 Task: Forward email with the signature Garrett Sanchez with the subject Request for an opinion from softage.1@softage.net to softage.10@softage.net with the message Can you confirm the availability of the required software licenses?, select first word, change the font color from current to yellow and background color to blue Send the email
Action: Mouse moved to (873, 81)
Screenshot: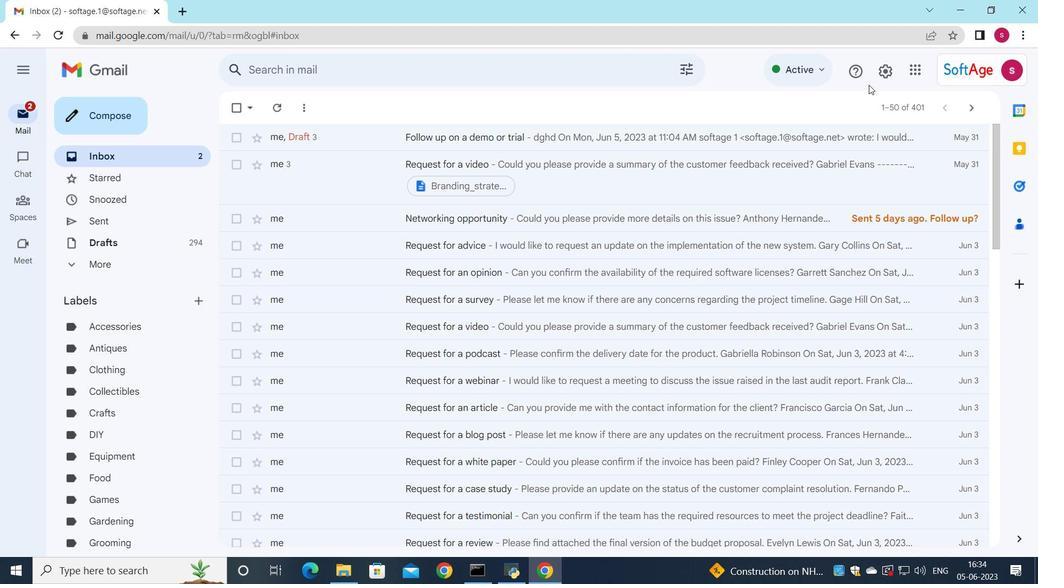 
Action: Mouse pressed left at (873, 81)
Screenshot: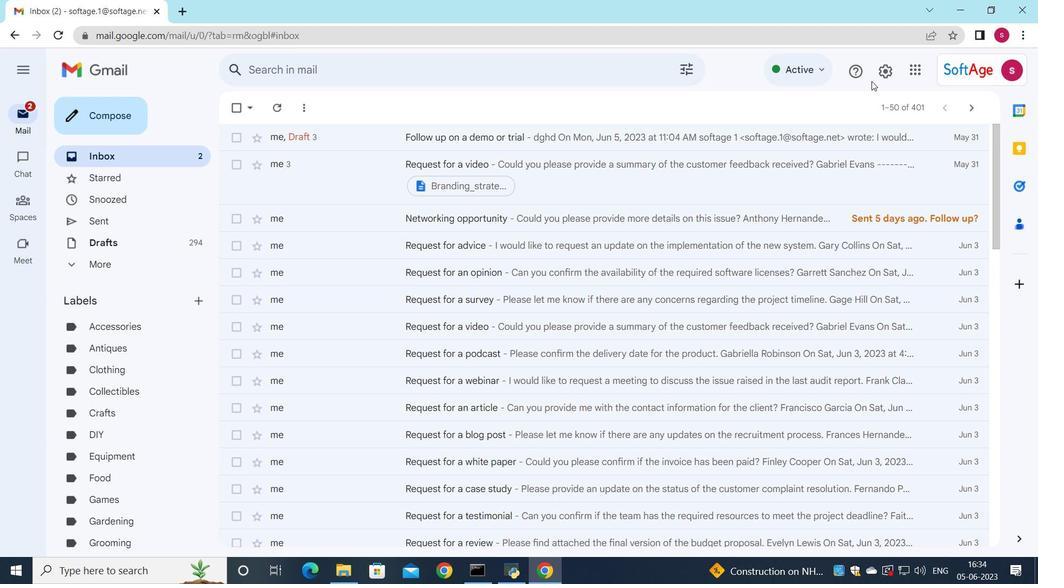 
Action: Mouse moved to (881, 77)
Screenshot: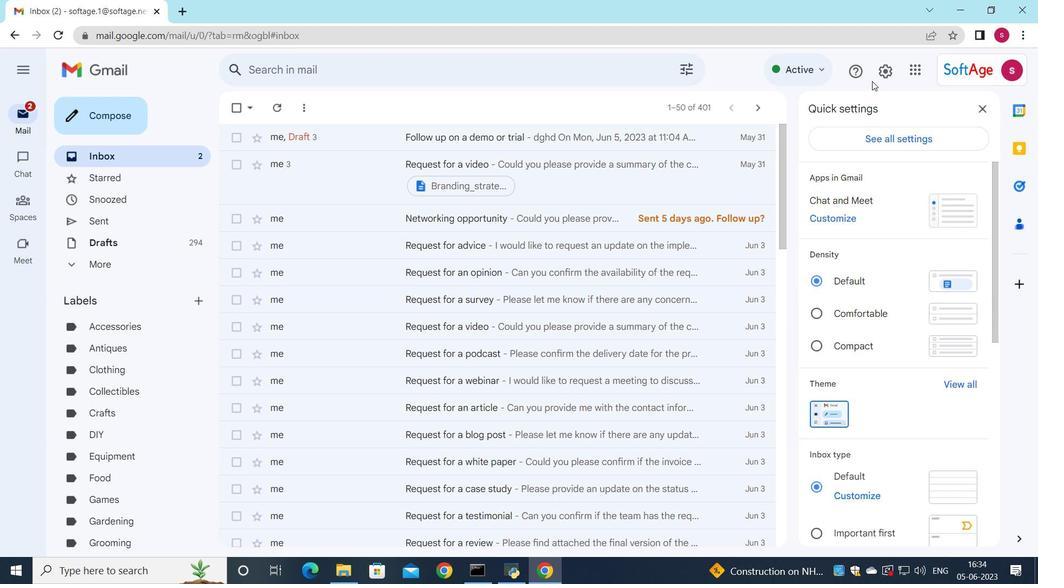 
Action: Mouse pressed left at (881, 77)
Screenshot: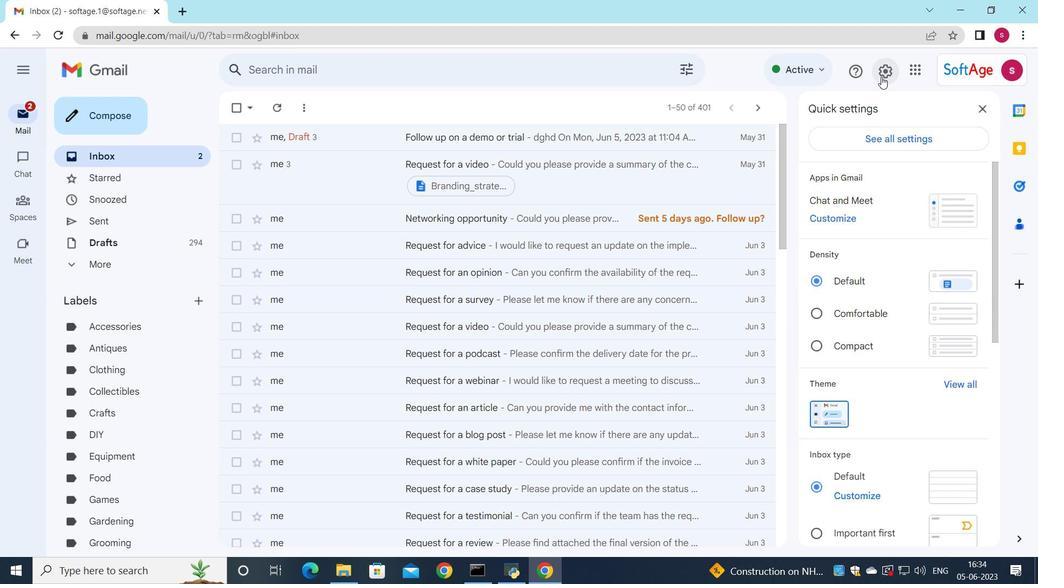 
Action: Mouse moved to (886, 76)
Screenshot: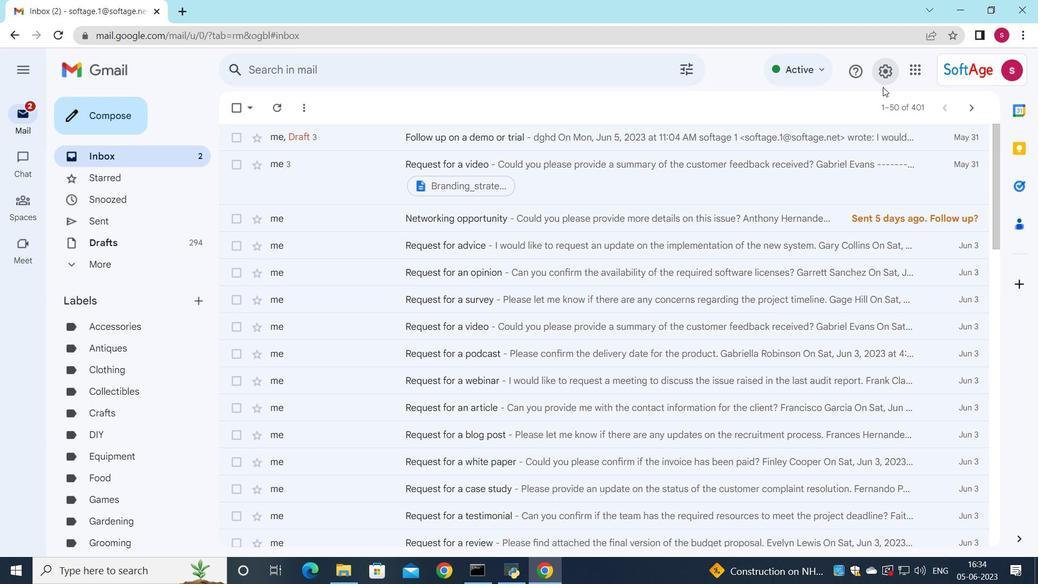 
Action: Mouse pressed left at (886, 76)
Screenshot: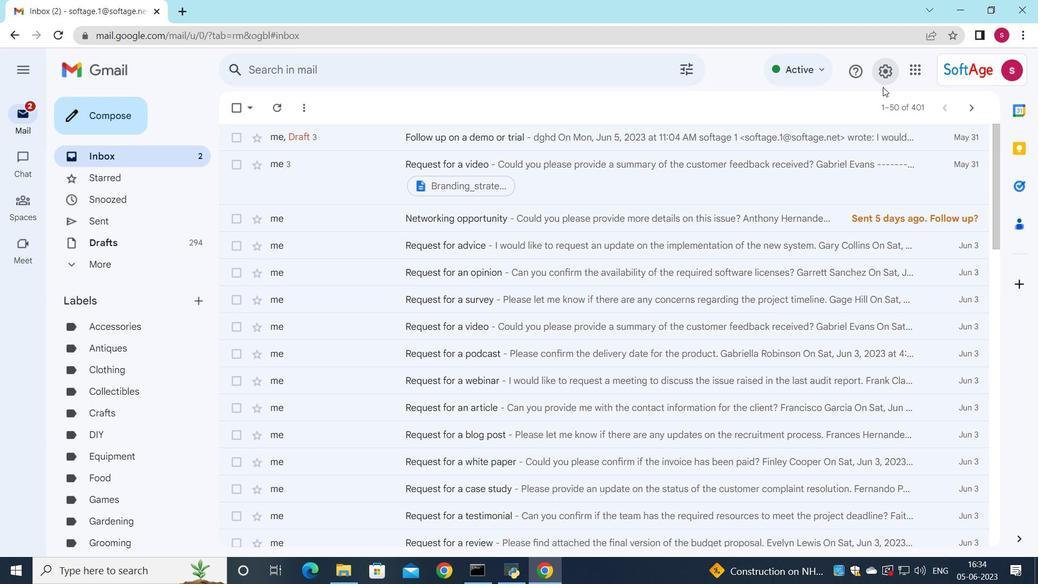 
Action: Mouse moved to (886, 128)
Screenshot: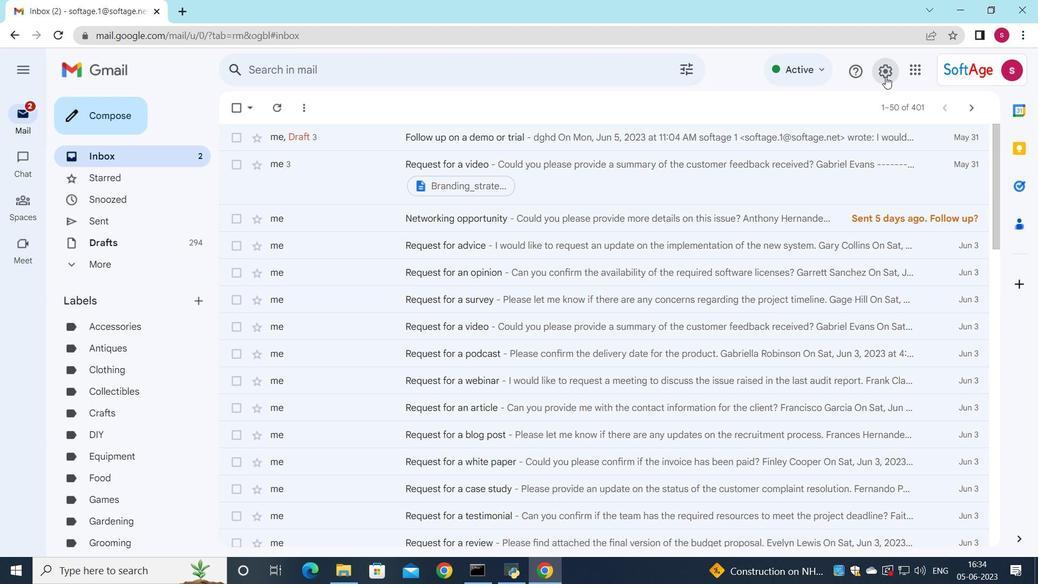 
Action: Mouse pressed left at (886, 128)
Screenshot: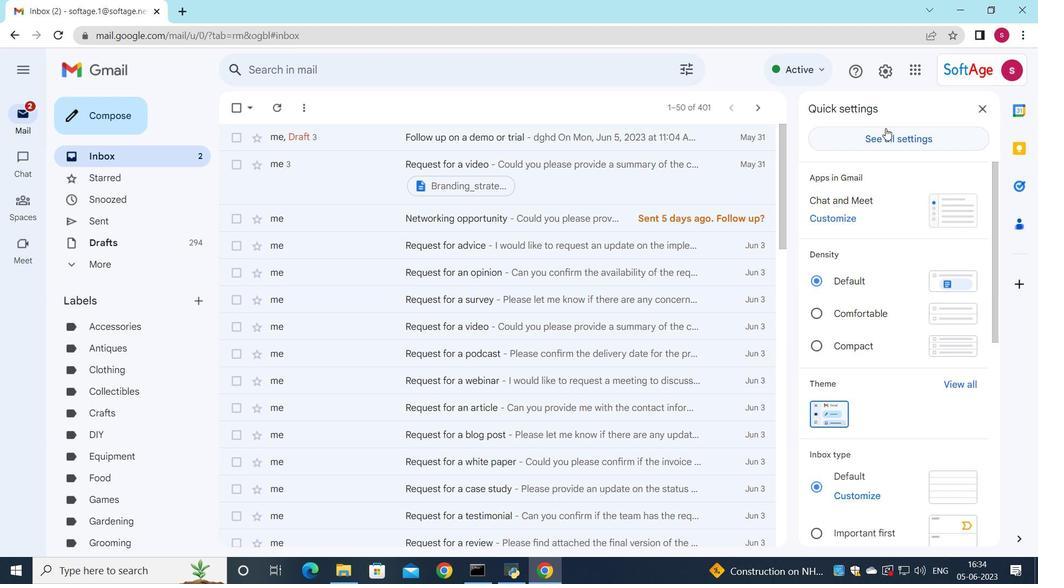 
Action: Mouse moved to (852, 192)
Screenshot: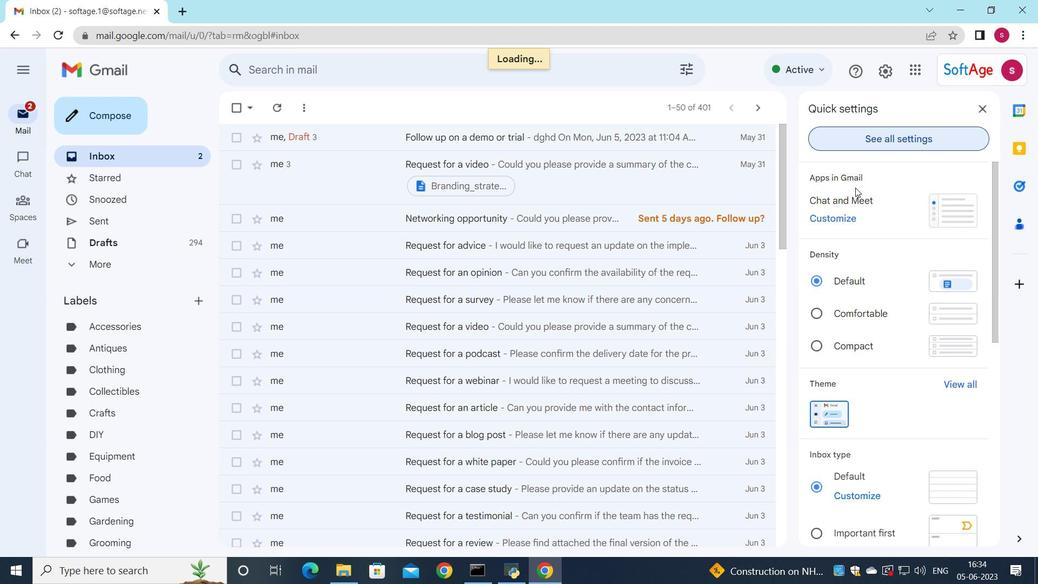 
Action: Mouse scrolled (852, 192) with delta (0, 0)
Screenshot: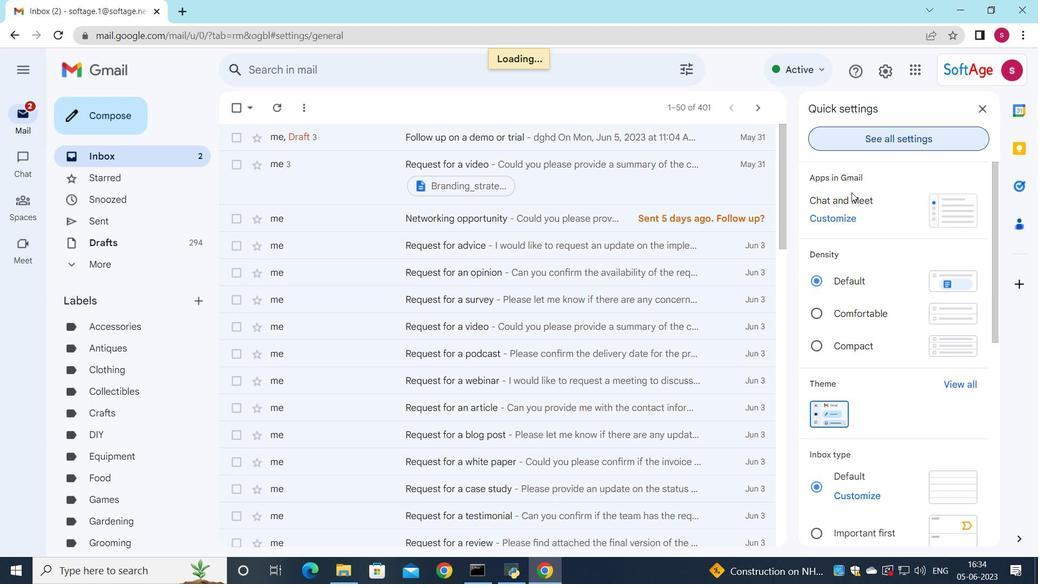 
Action: Mouse scrolled (852, 192) with delta (0, 0)
Screenshot: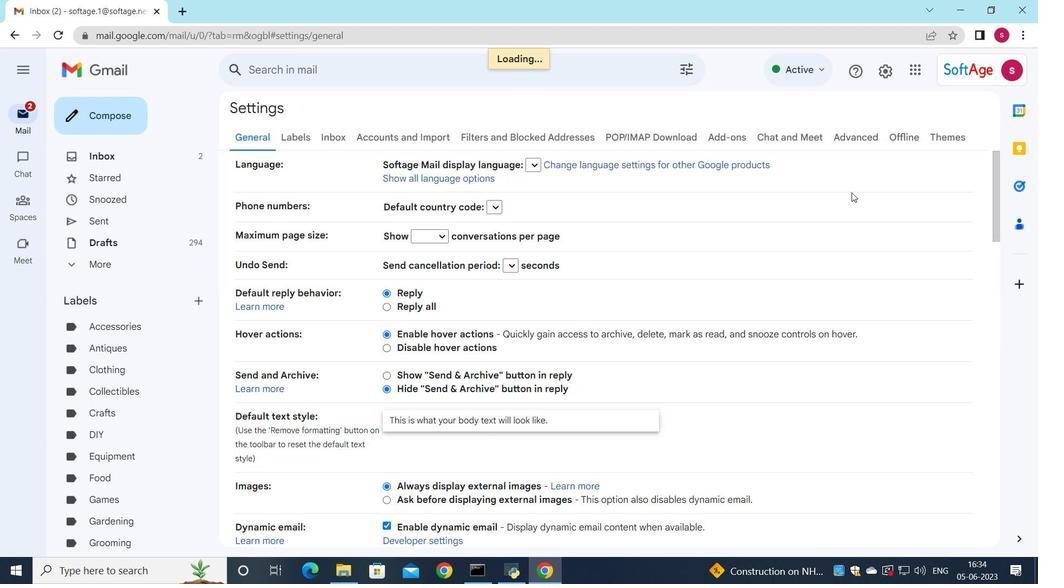 
Action: Mouse scrolled (852, 192) with delta (0, 0)
Screenshot: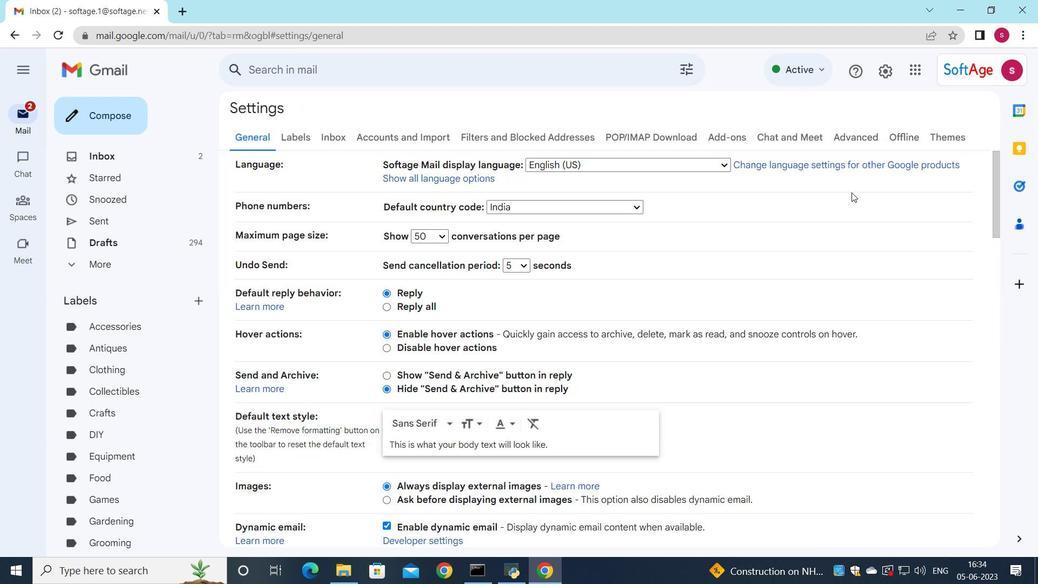 
Action: Mouse scrolled (852, 192) with delta (0, 0)
Screenshot: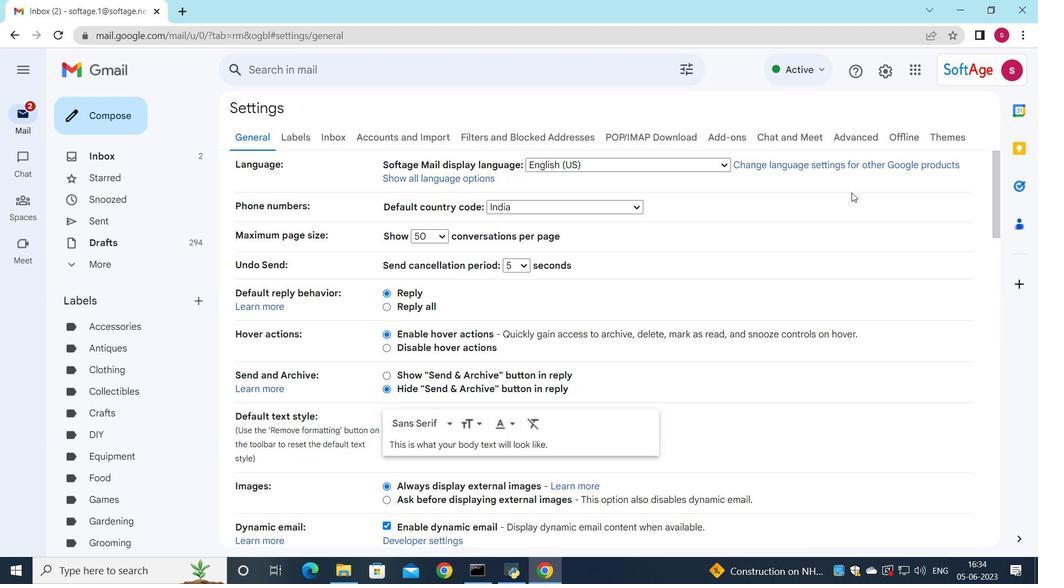 
Action: Mouse moved to (637, 367)
Screenshot: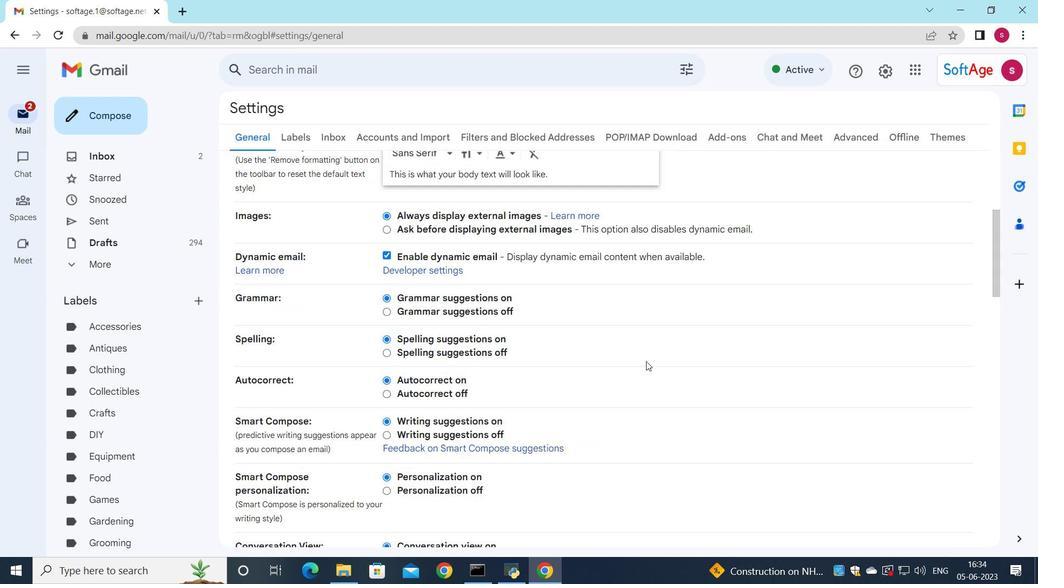 
Action: Mouse scrolled (637, 366) with delta (0, 0)
Screenshot: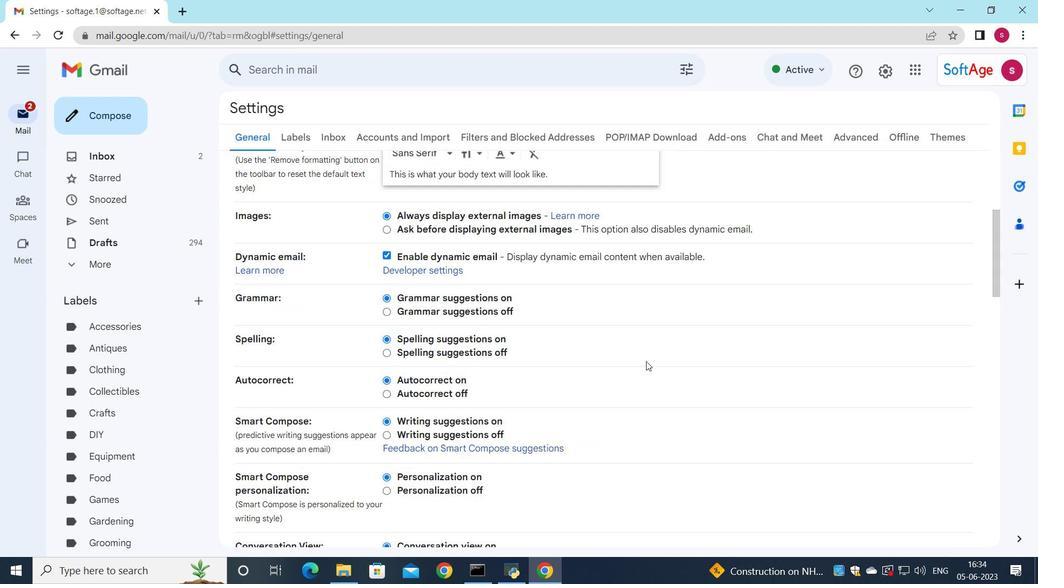 
Action: Mouse moved to (635, 368)
Screenshot: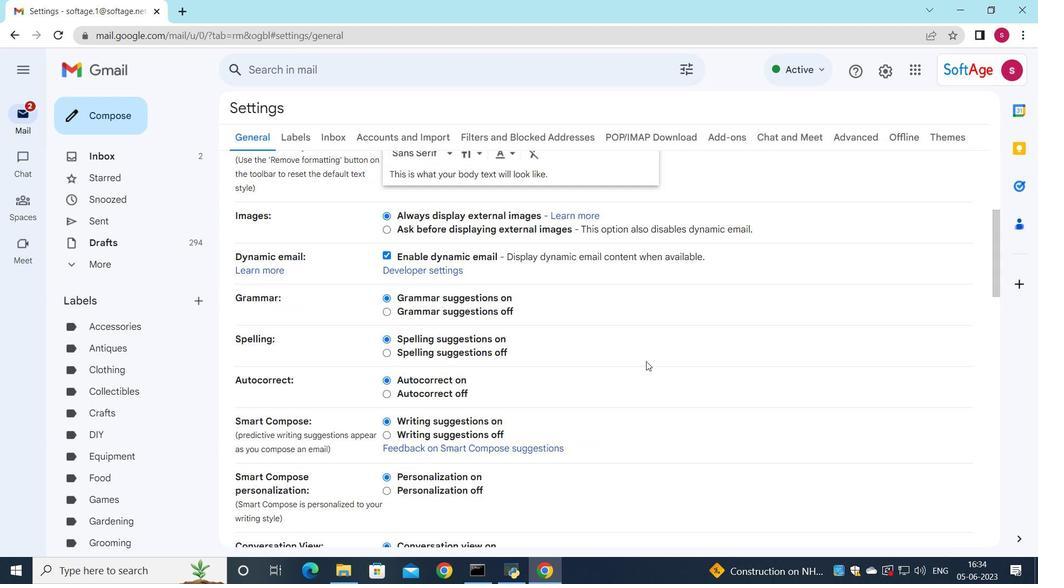 
Action: Mouse scrolled (635, 368) with delta (0, 0)
Screenshot: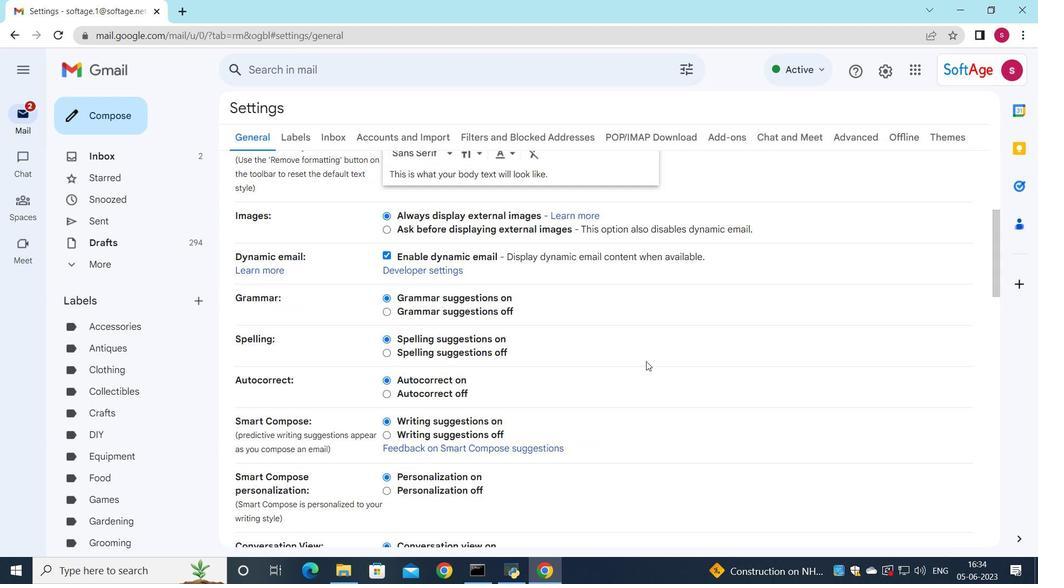 
Action: Mouse moved to (633, 370)
Screenshot: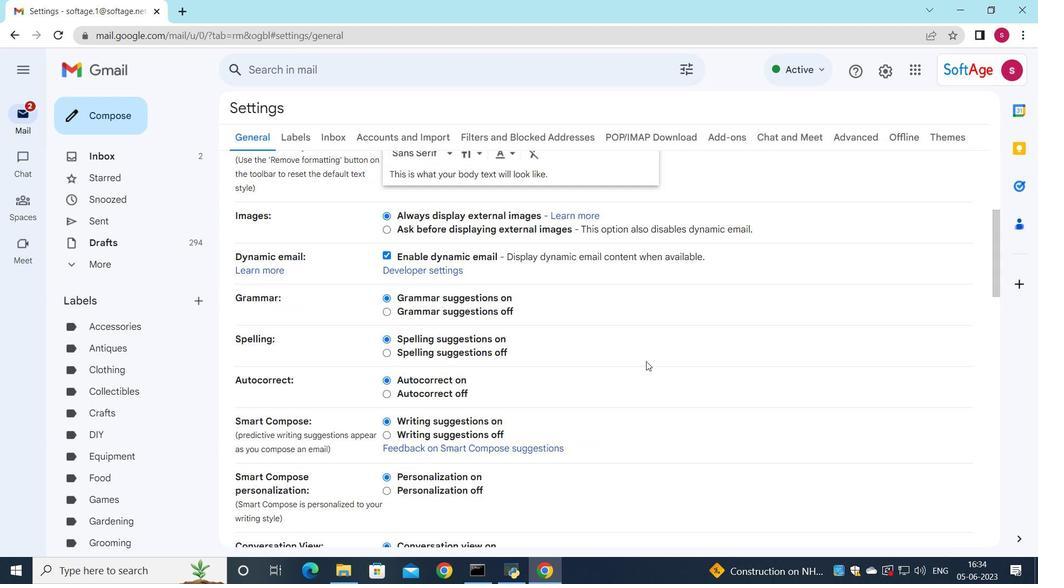 
Action: Mouse scrolled (633, 369) with delta (0, 0)
Screenshot: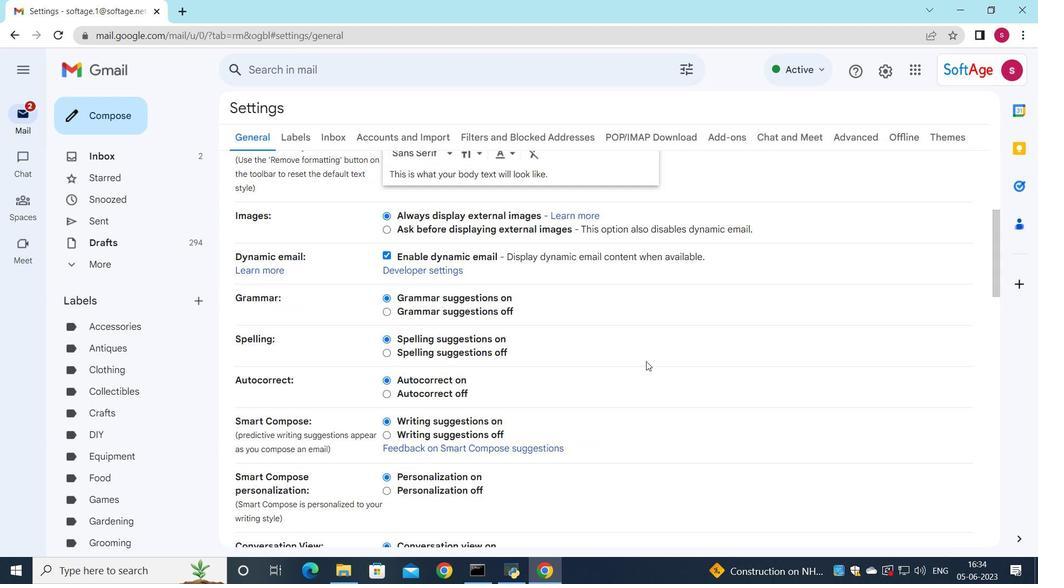 
Action: Mouse moved to (631, 371)
Screenshot: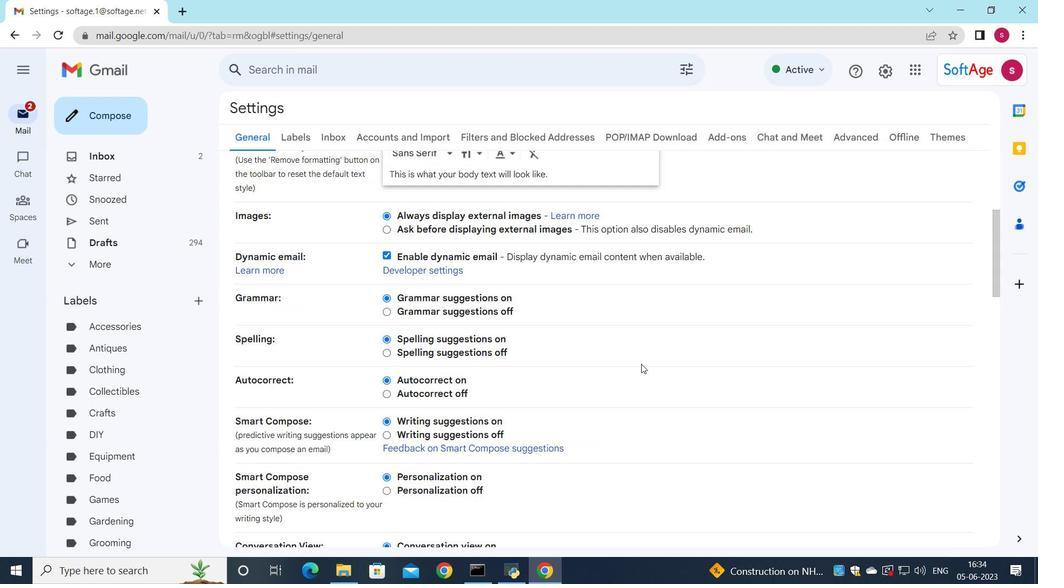 
Action: Mouse scrolled (631, 370) with delta (0, 0)
Screenshot: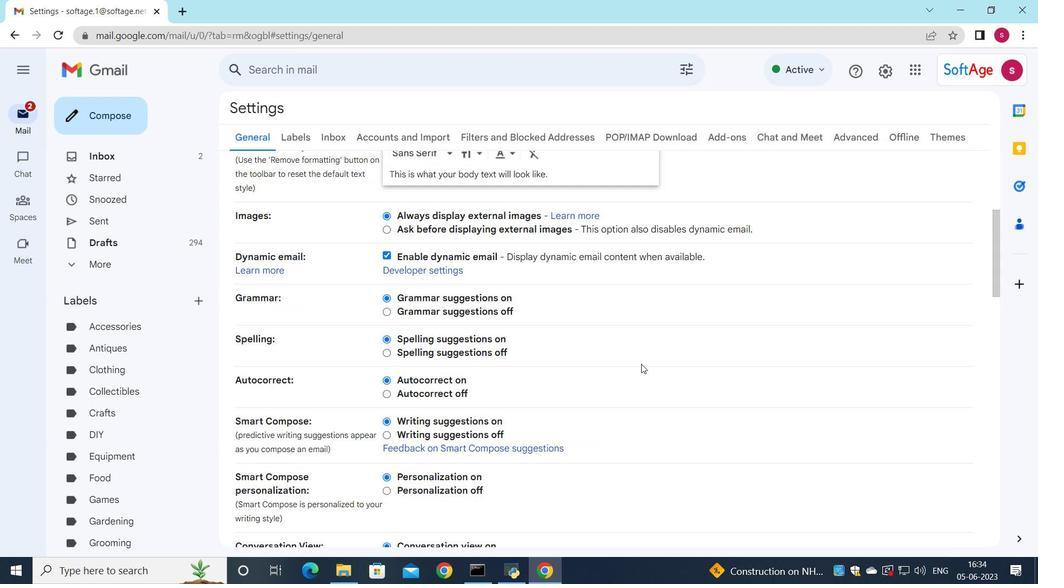 
Action: Mouse moved to (559, 397)
Screenshot: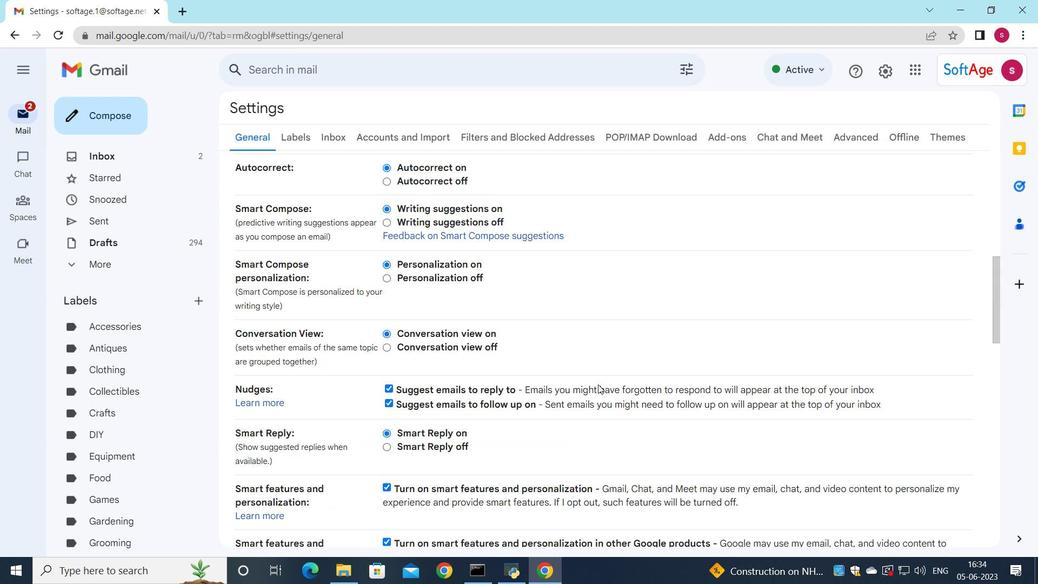 
Action: Mouse scrolled (559, 396) with delta (0, 0)
Screenshot: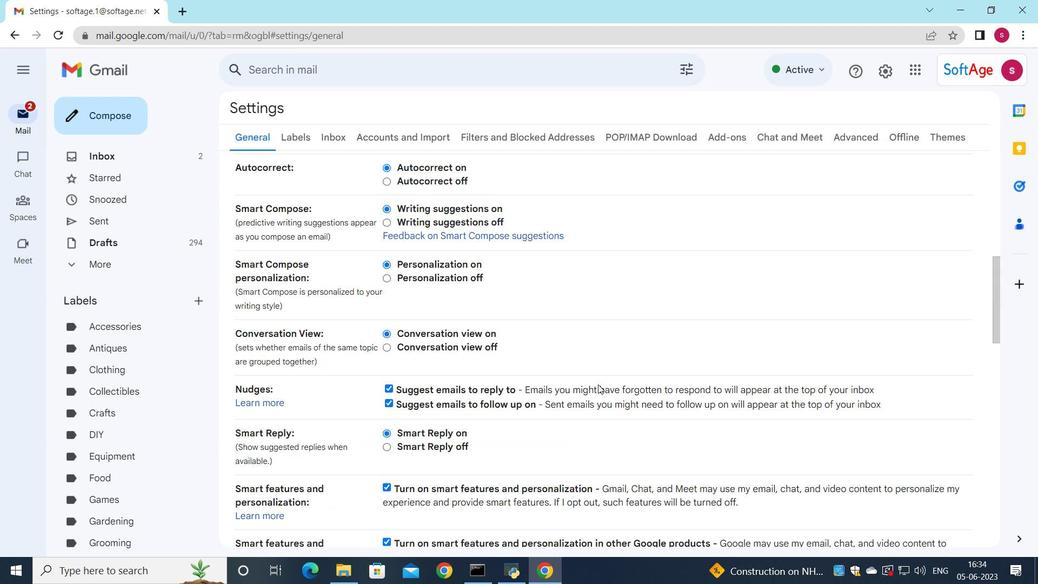 
Action: Mouse moved to (556, 398)
Screenshot: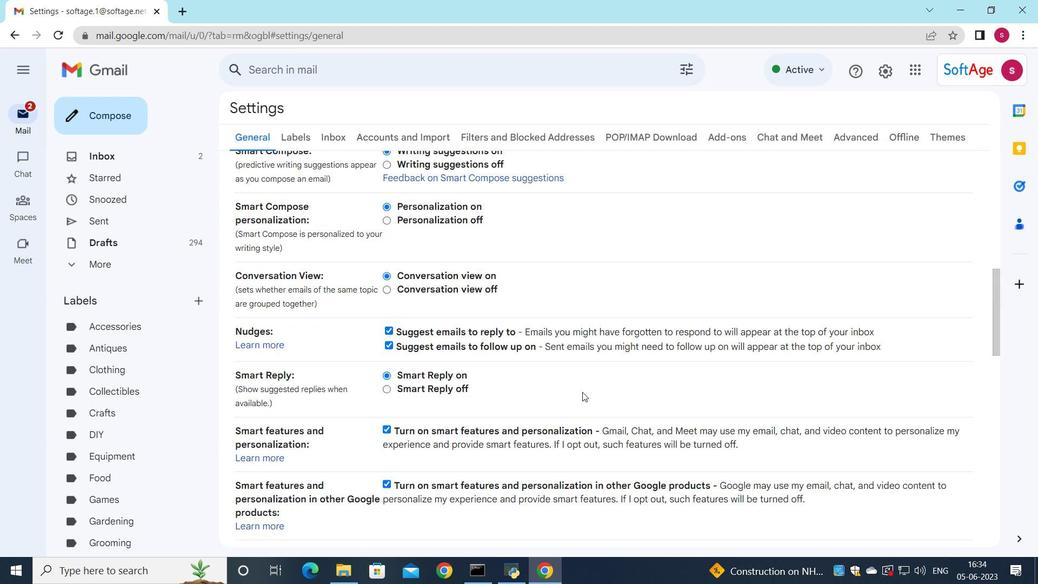 
Action: Mouse scrolled (556, 398) with delta (0, 0)
Screenshot: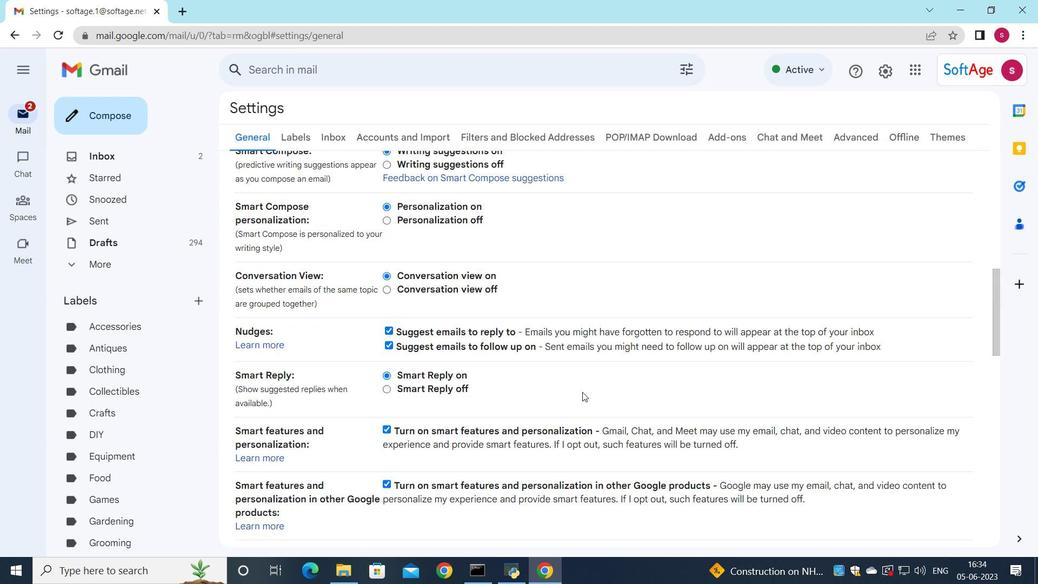 
Action: Mouse moved to (556, 399)
Screenshot: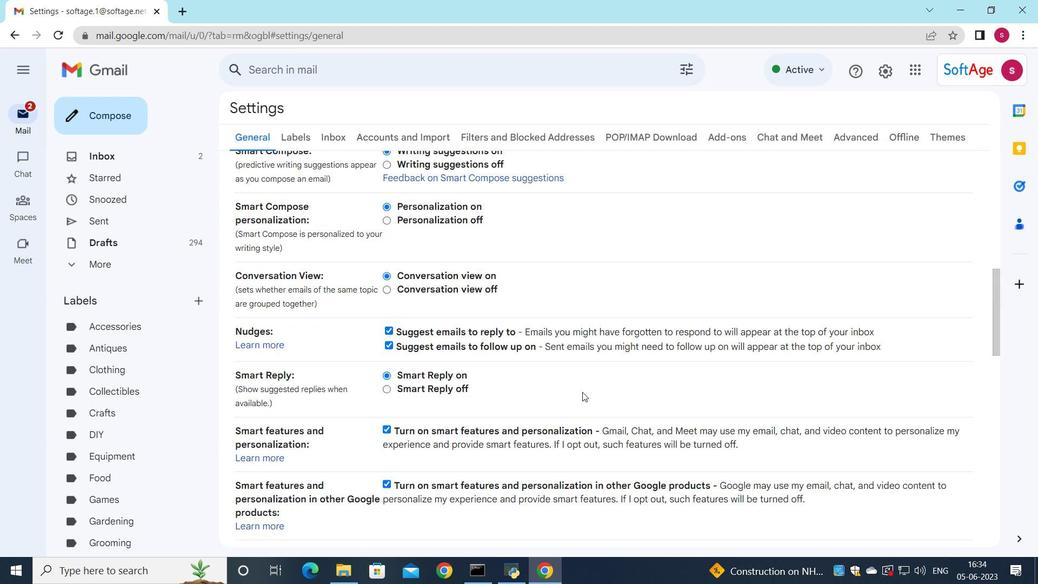 
Action: Mouse scrolled (556, 398) with delta (0, 0)
Screenshot: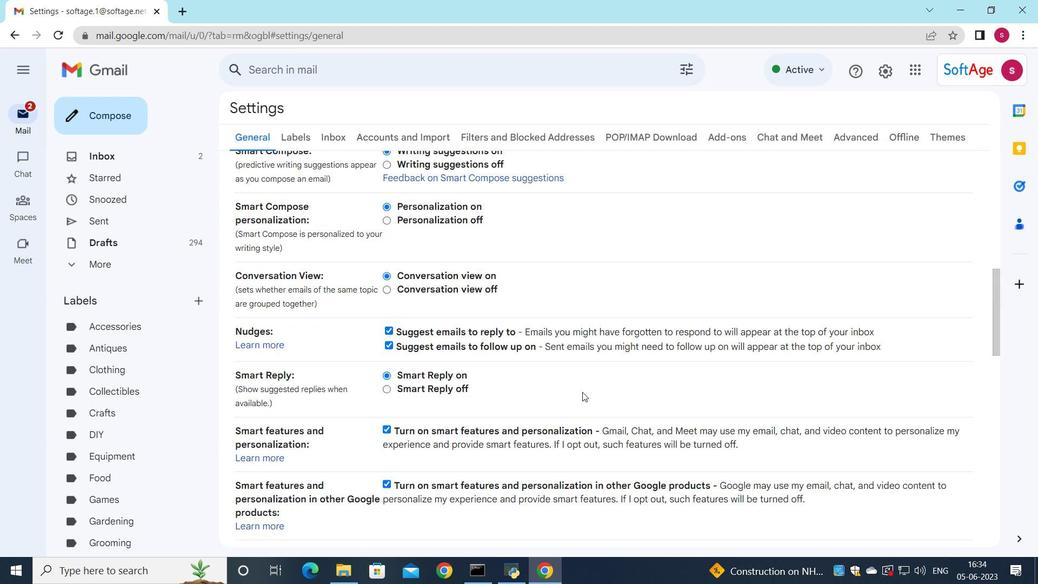 
Action: Mouse scrolled (556, 398) with delta (0, 0)
Screenshot: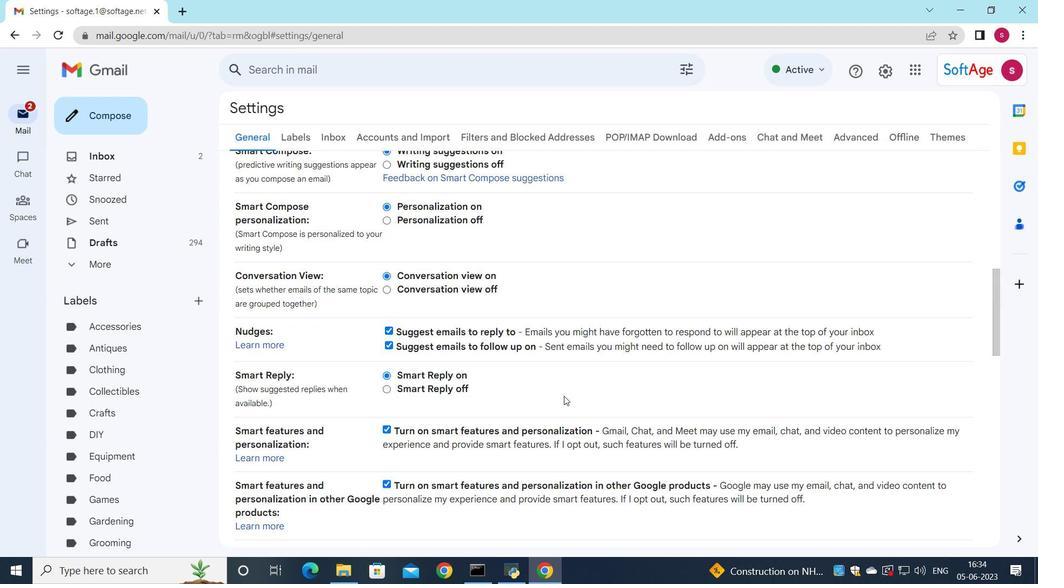
Action: Mouse moved to (544, 400)
Screenshot: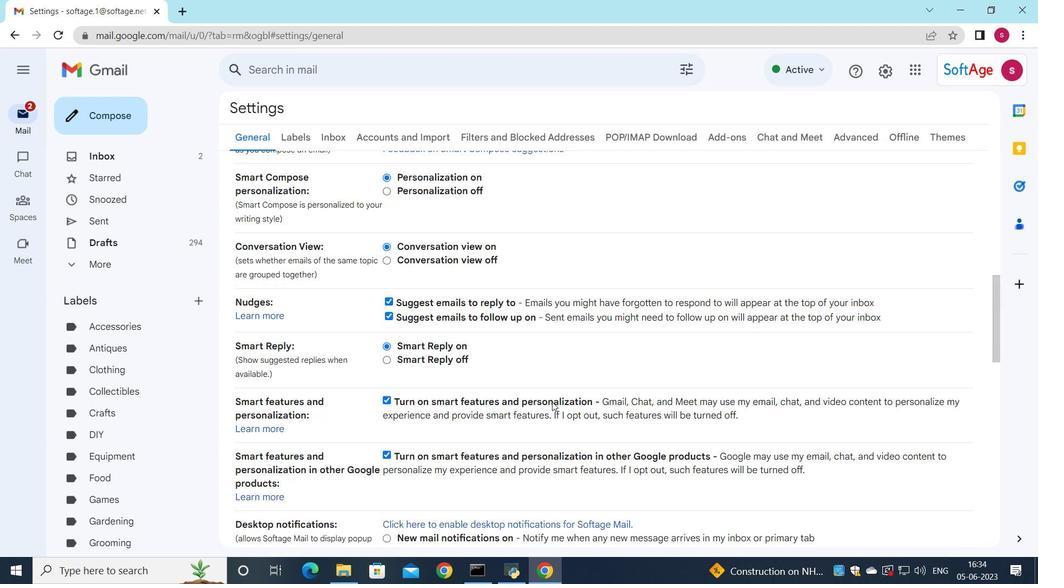 
Action: Mouse scrolled (544, 400) with delta (0, 0)
Screenshot: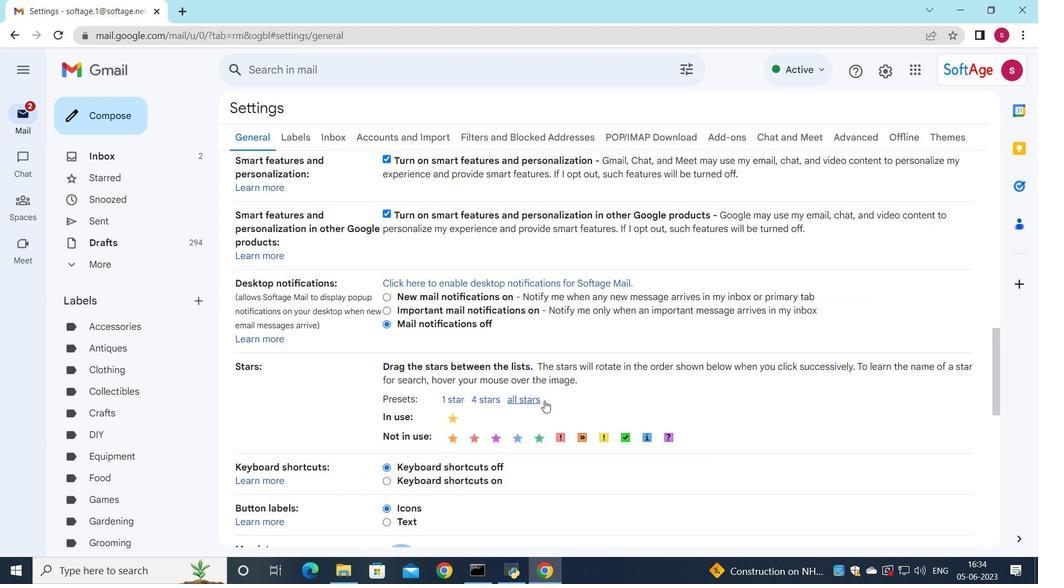
Action: Mouse scrolled (544, 400) with delta (0, 0)
Screenshot: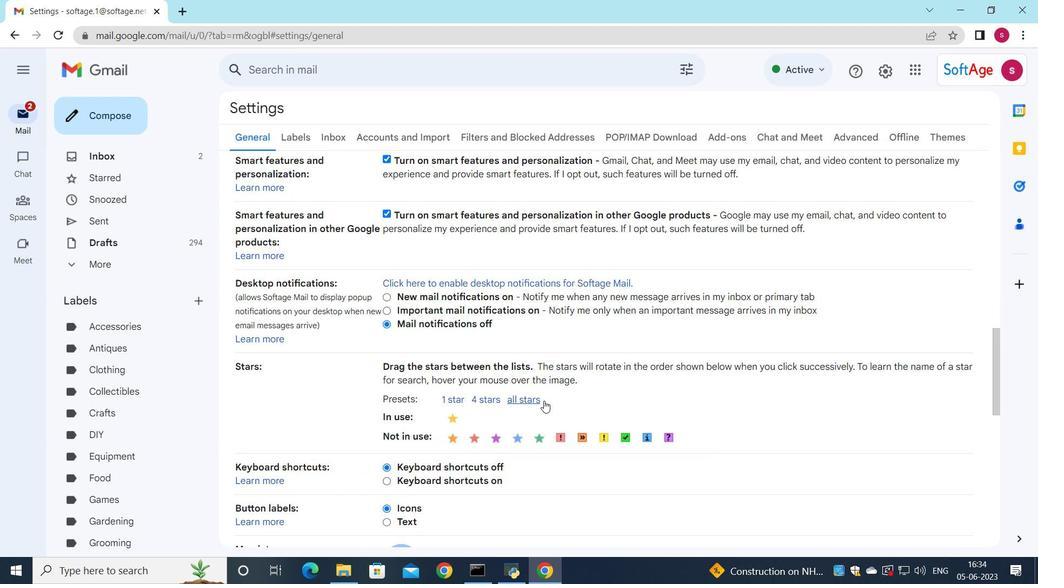 
Action: Mouse scrolled (544, 400) with delta (0, 0)
Screenshot: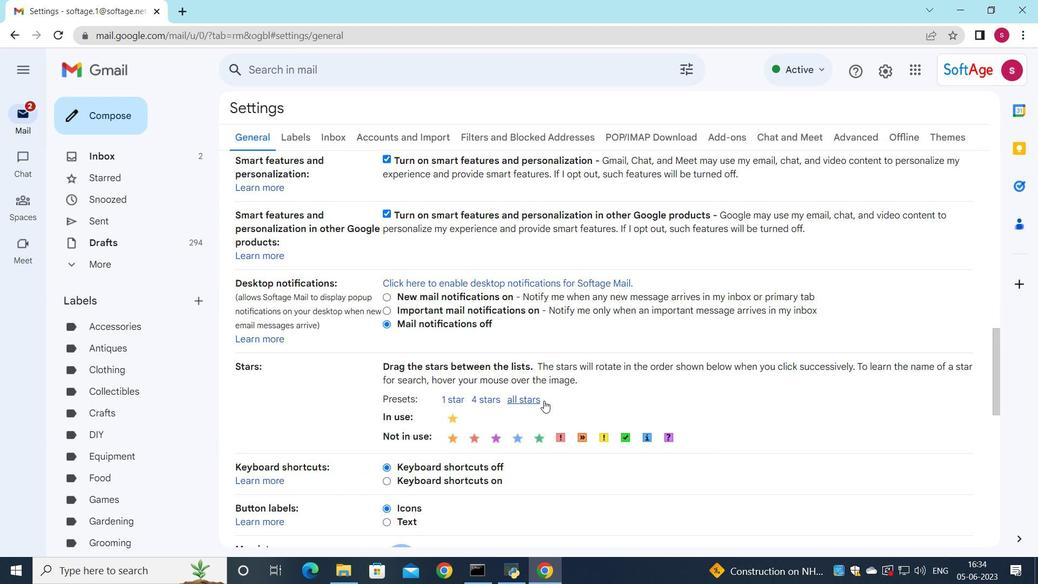 
Action: Mouse moved to (430, 464)
Screenshot: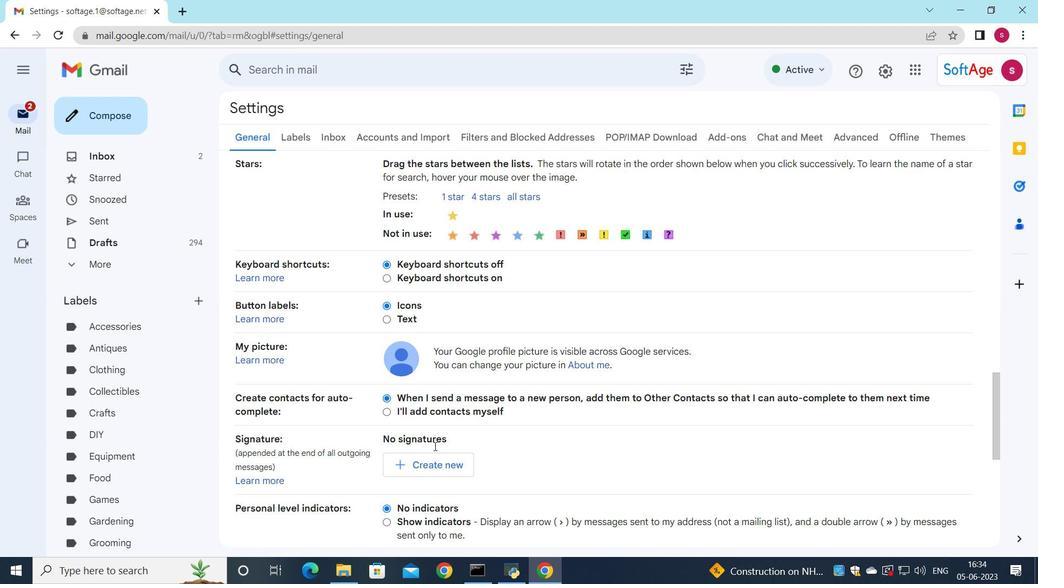 
Action: Mouse pressed middle at (430, 464)
Screenshot: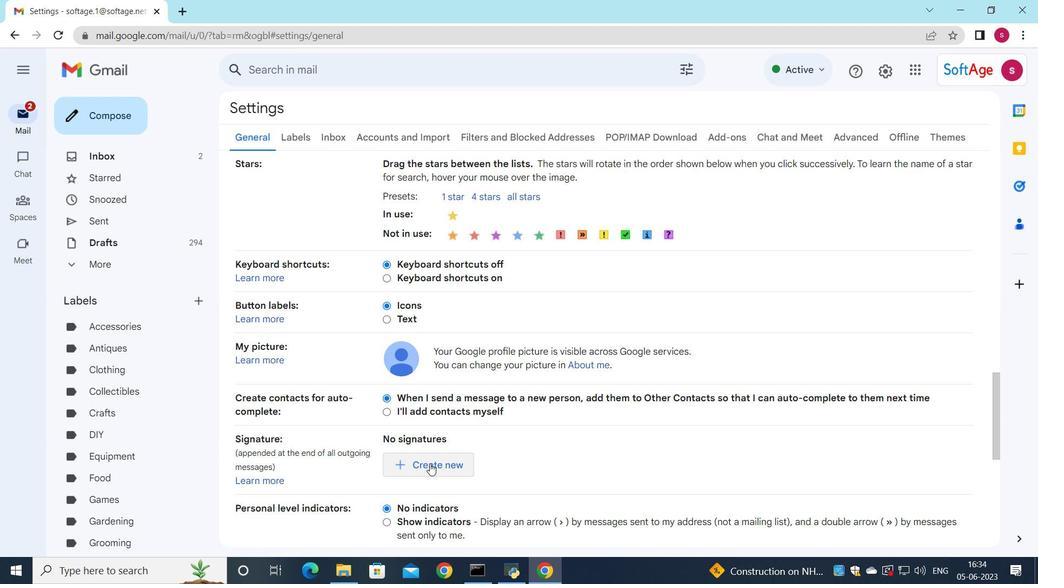 
Action: Mouse pressed left at (430, 464)
Screenshot: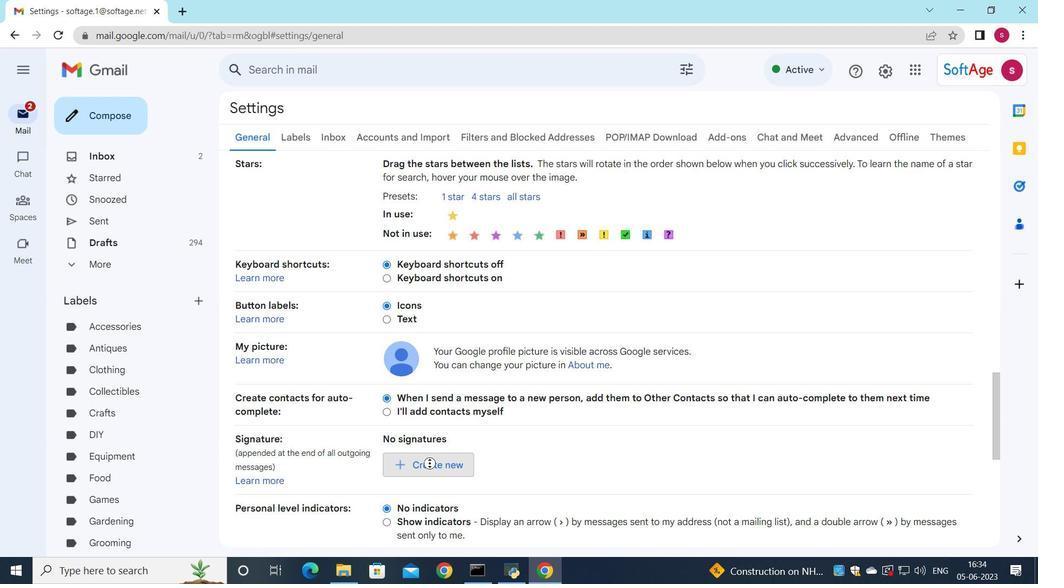 
Action: Mouse moved to (471, 461)
Screenshot: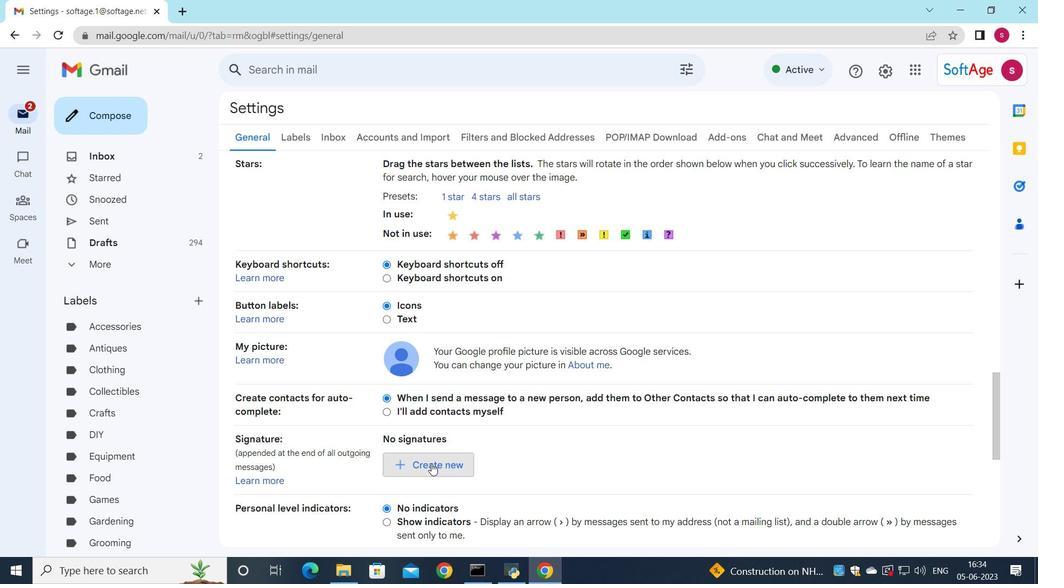
Action: Mouse pressed left at (471, 461)
Screenshot: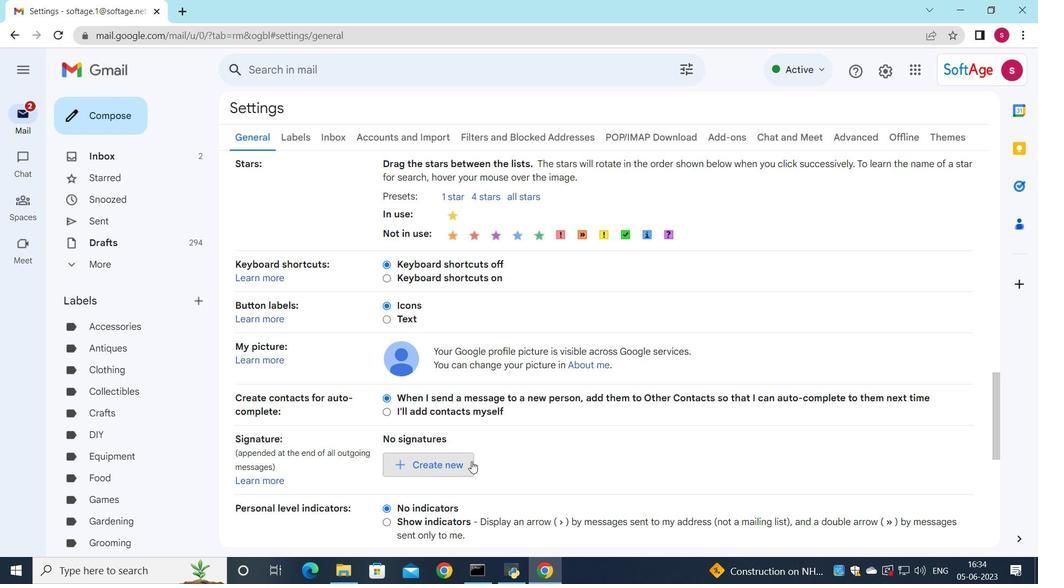 
Action: Mouse moved to (609, 334)
Screenshot: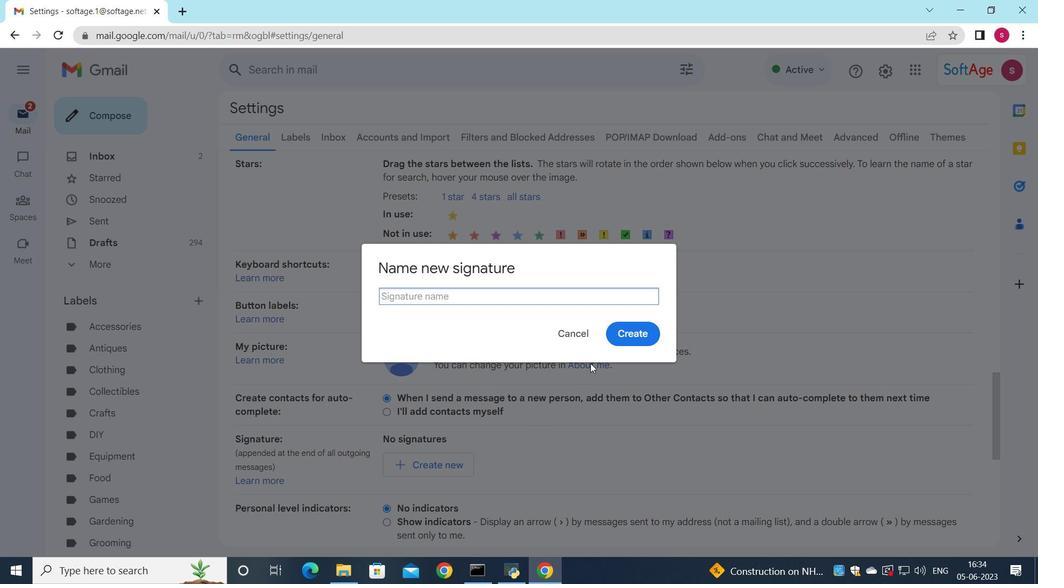 
Action: Key pressed <Key.shift>Garrett<Key.space><Key.shift>Sanchez
Screenshot: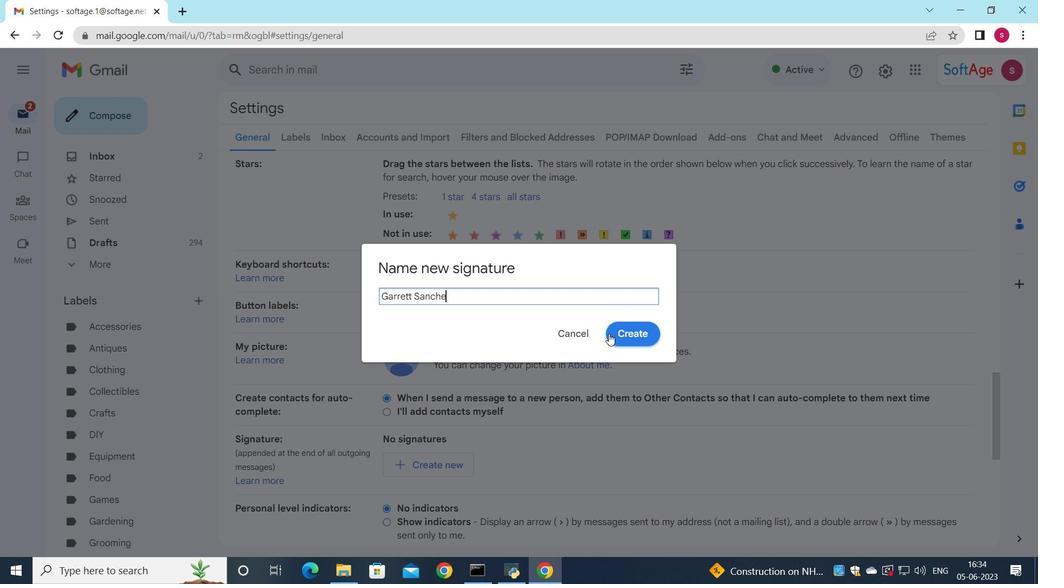 
Action: Mouse moved to (631, 337)
Screenshot: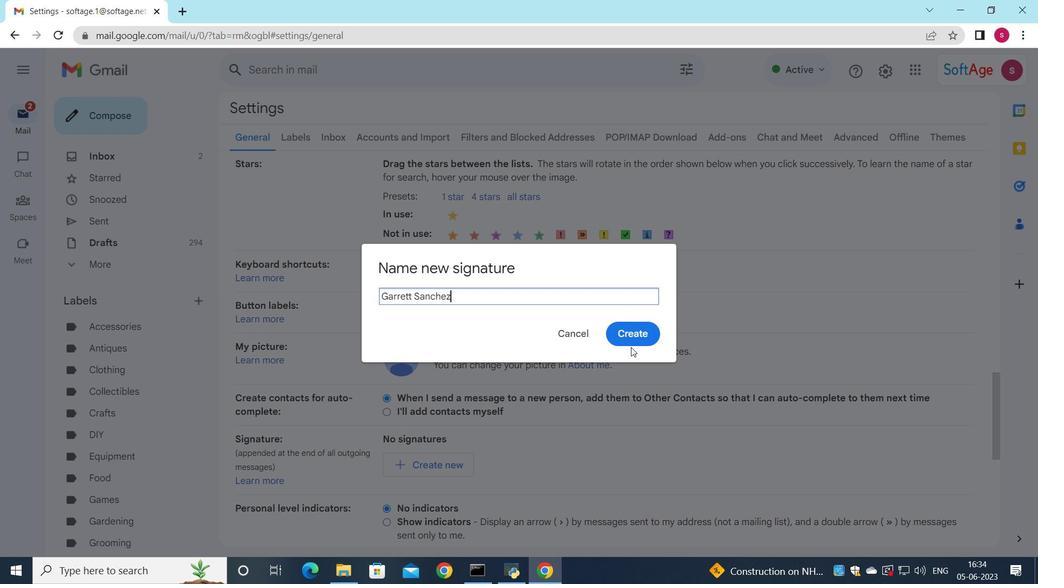 
Action: Mouse pressed left at (631, 337)
Screenshot: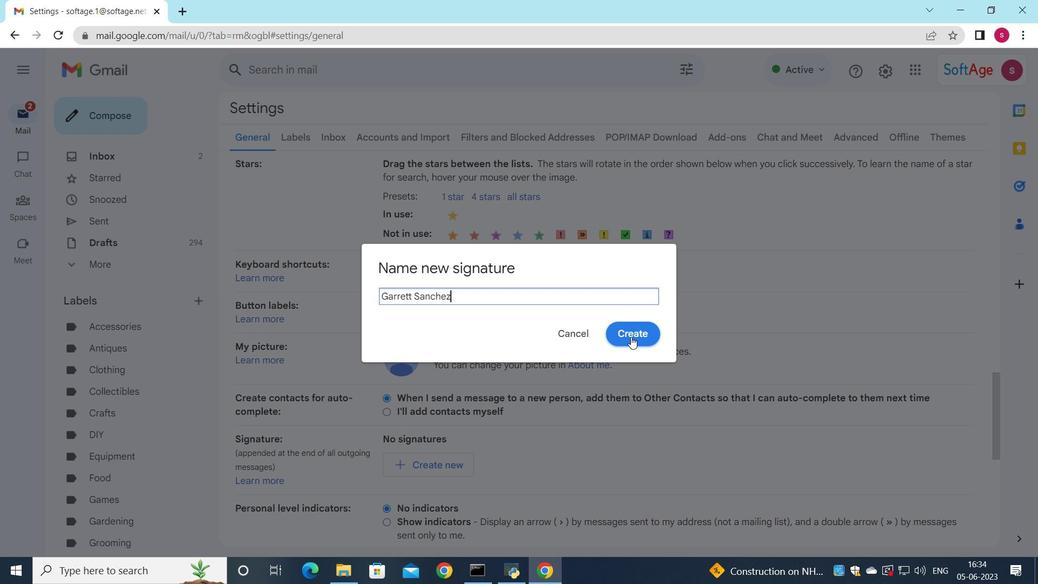 
Action: Mouse moved to (623, 505)
Screenshot: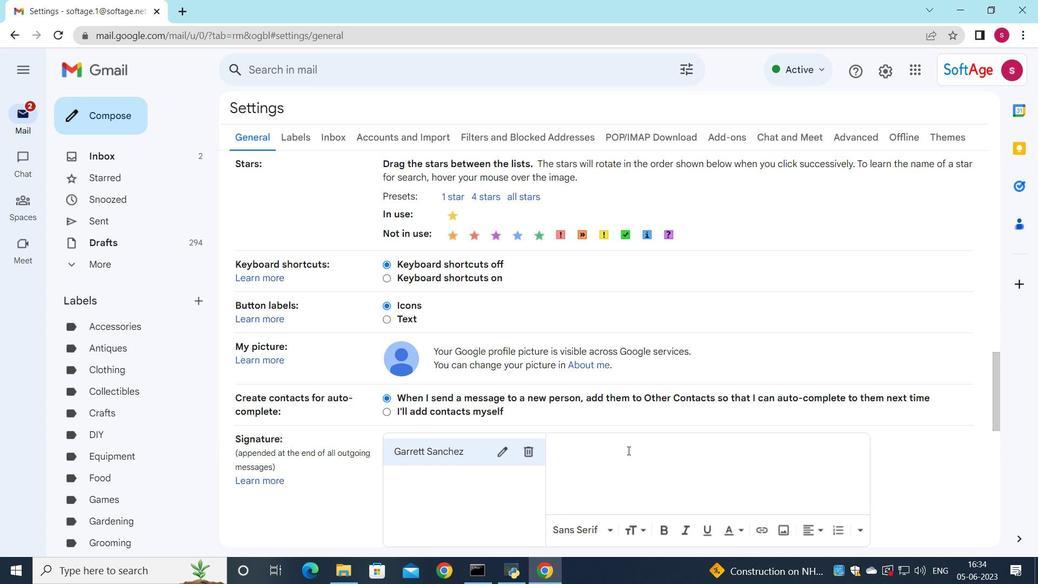 
Action: Mouse pressed left at (623, 505)
Screenshot: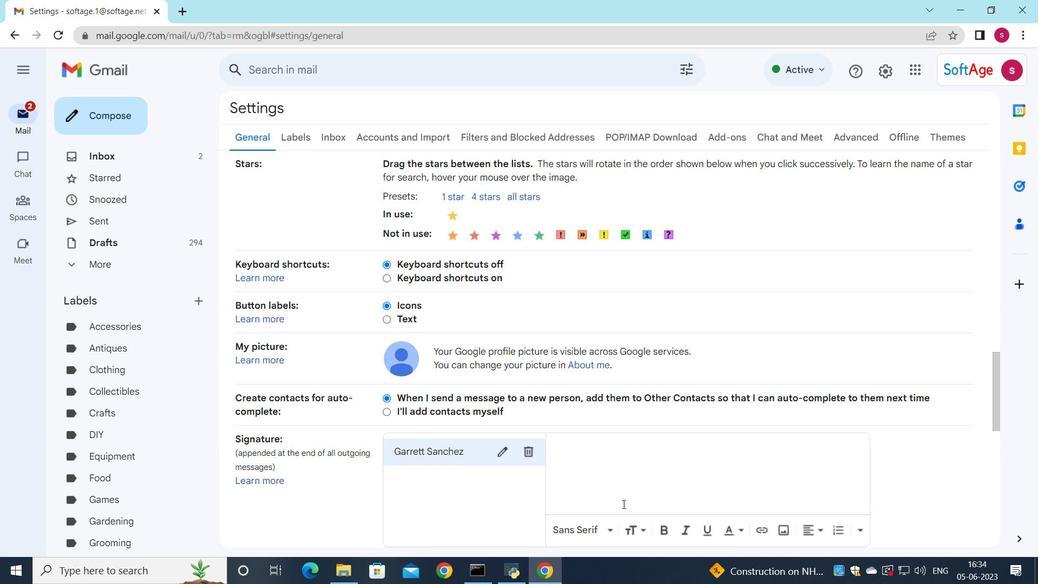 
Action: Mouse moved to (631, 480)
Screenshot: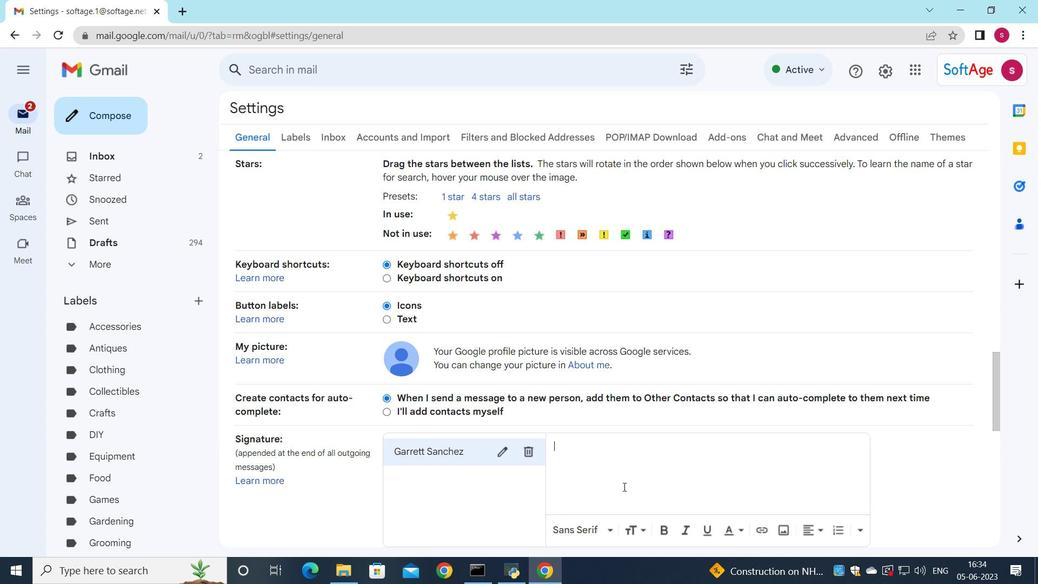 
Action: Key pressed <Key.shift>Gare<Key.backspace>rett<Key.space><Key.shift>Sanchez
Screenshot: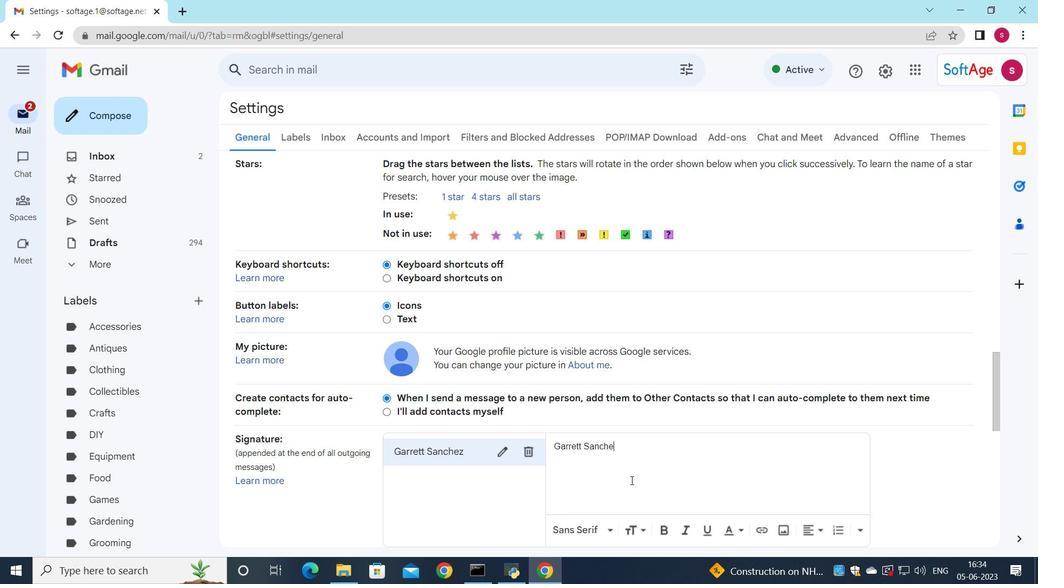 
Action: Mouse moved to (564, 442)
Screenshot: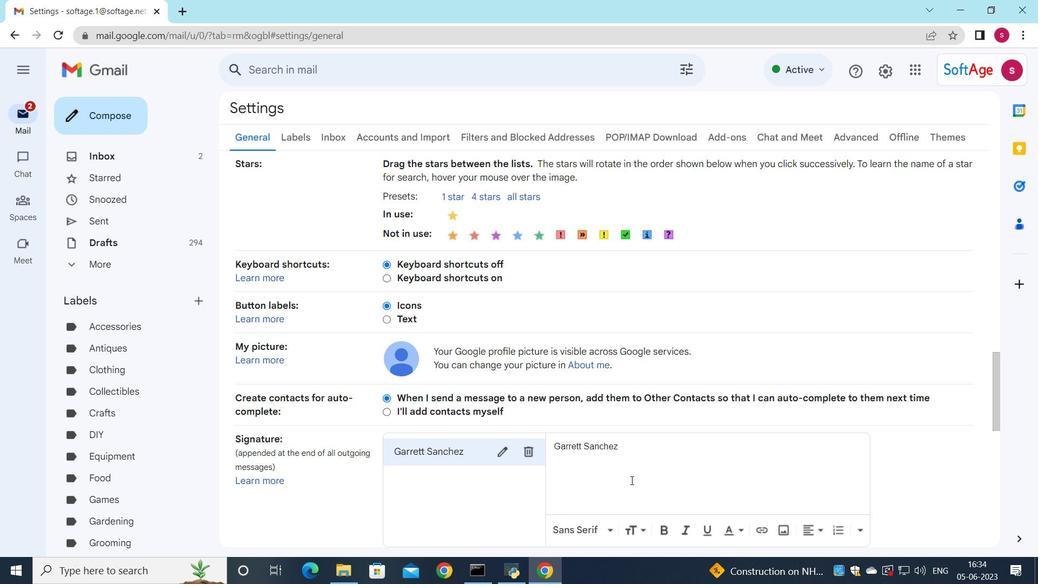 
Action: Mouse scrolled (564, 441) with delta (0, 0)
Screenshot: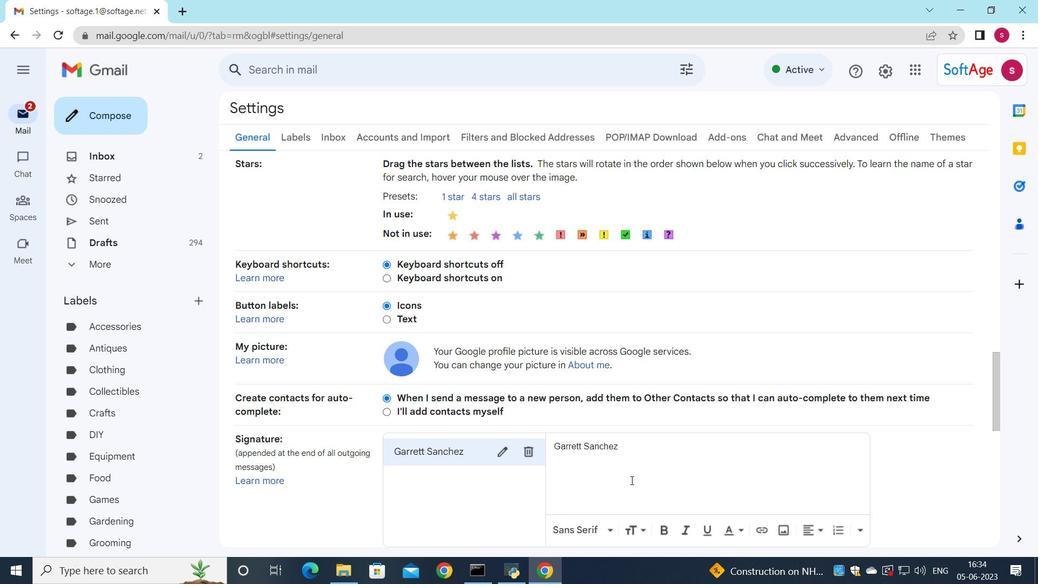 
Action: Mouse moved to (557, 441)
Screenshot: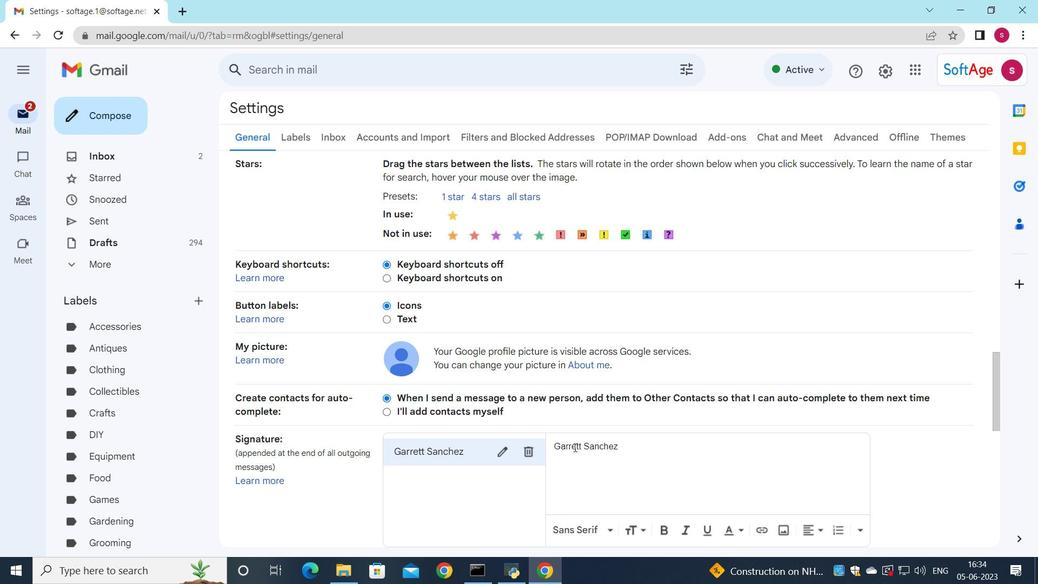 
Action: Mouse scrolled (557, 440) with delta (0, 0)
Screenshot: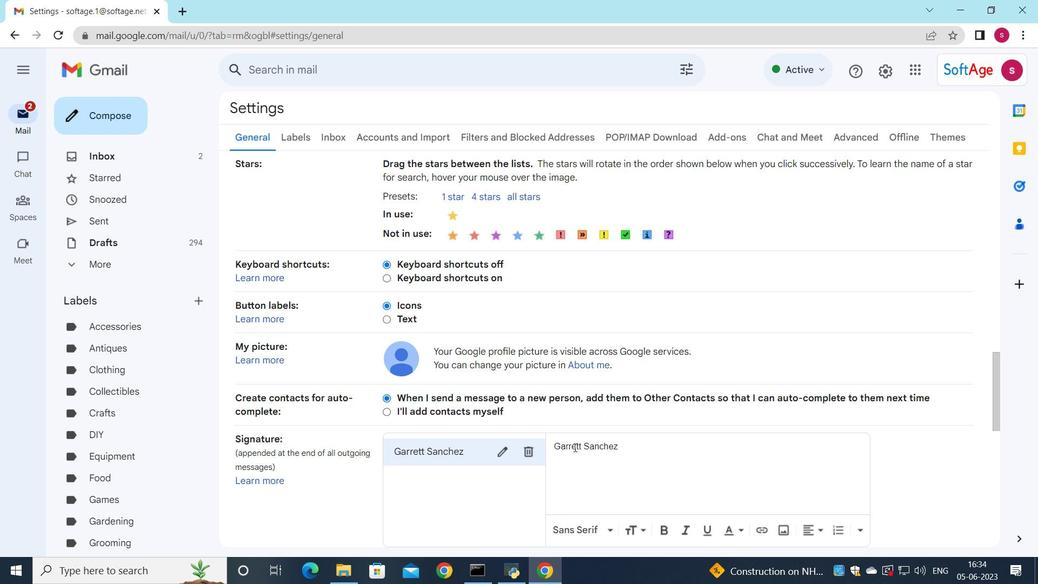 
Action: Mouse moved to (448, 502)
Screenshot: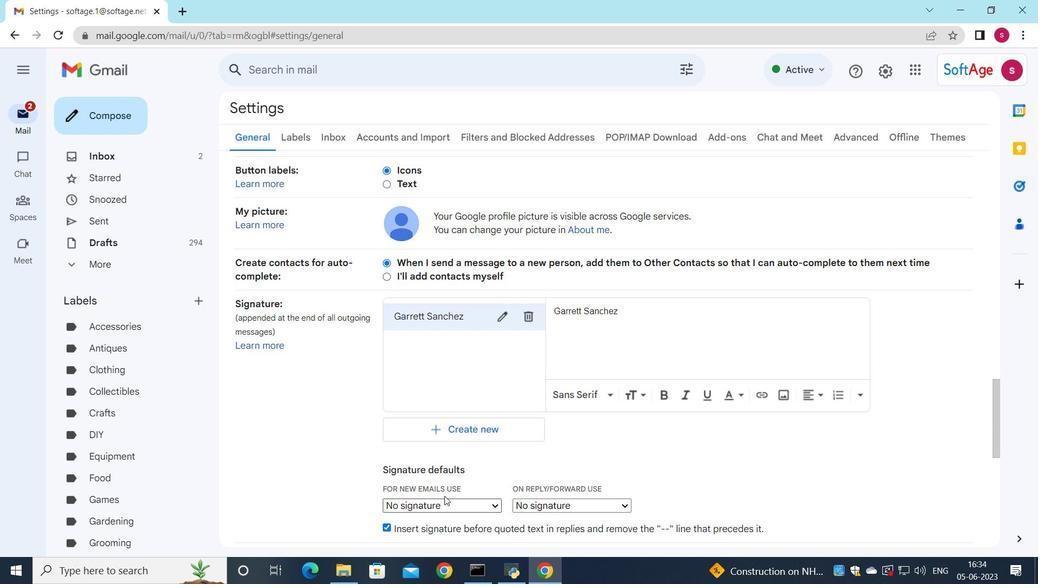 
Action: Mouse pressed left at (448, 502)
Screenshot: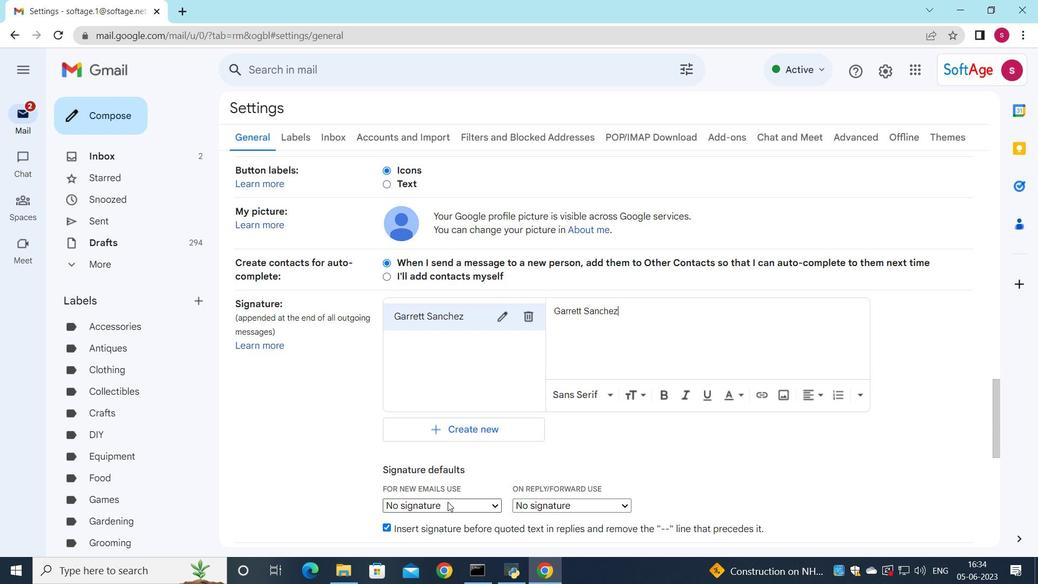 
Action: Mouse moved to (439, 536)
Screenshot: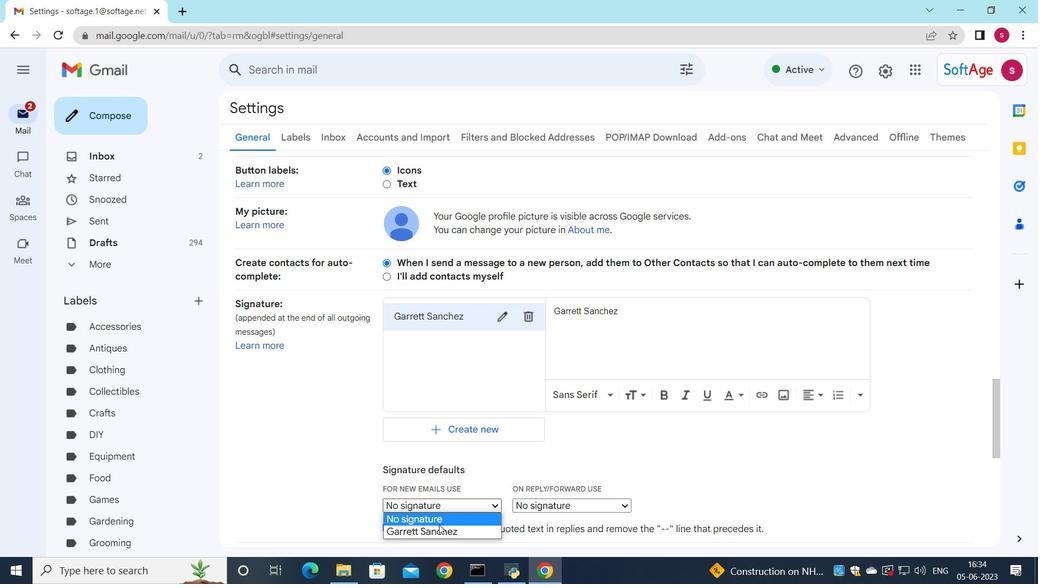 
Action: Mouse pressed left at (439, 536)
Screenshot: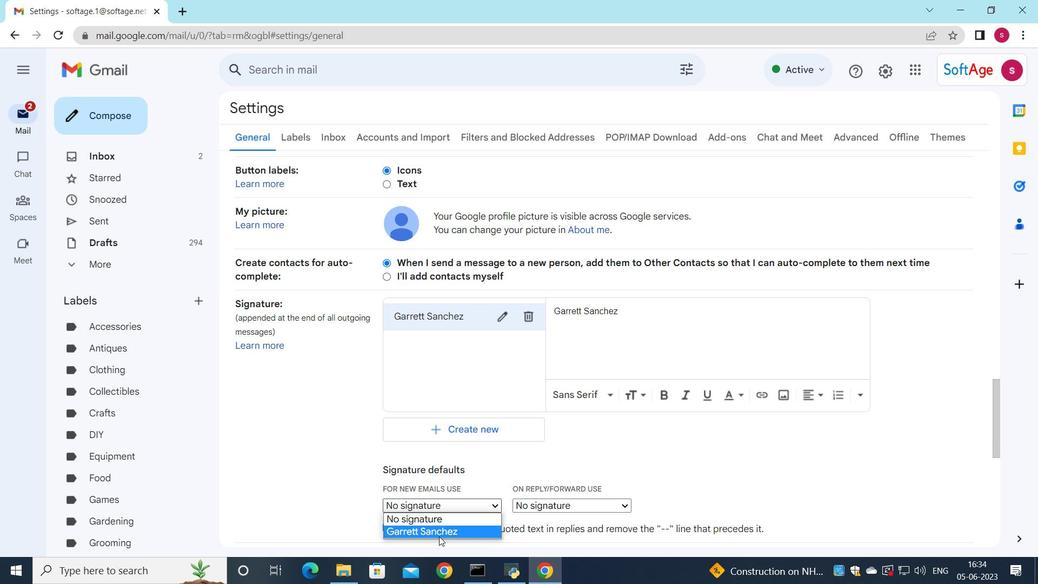 
Action: Mouse moved to (610, 500)
Screenshot: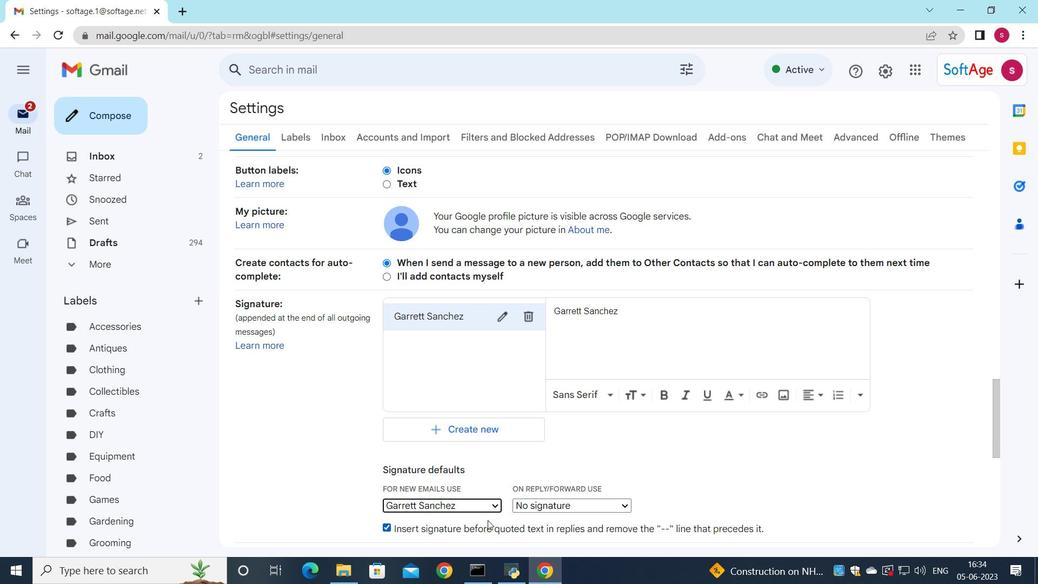 
Action: Mouse pressed left at (610, 500)
Screenshot: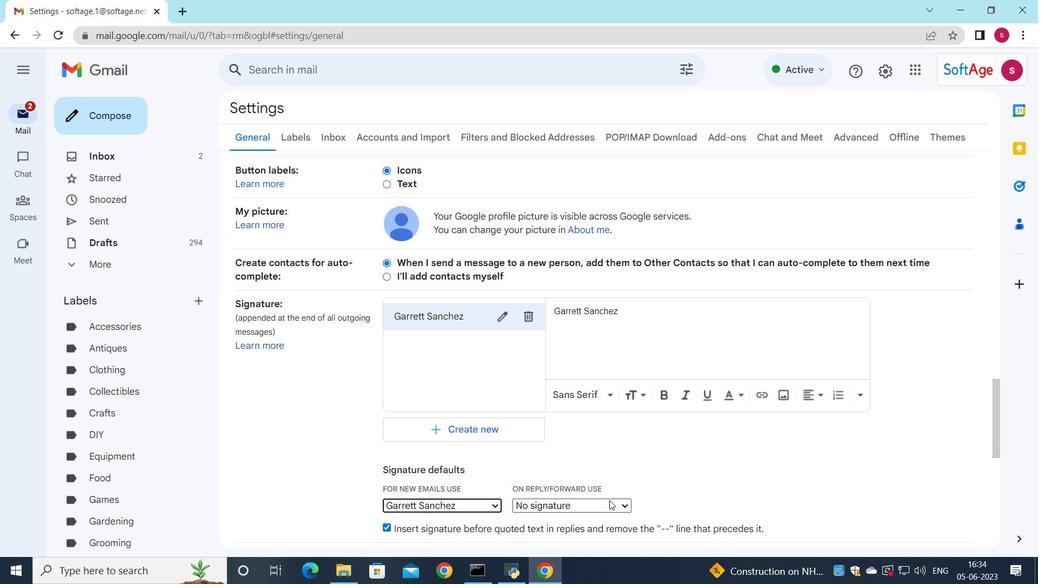 
Action: Mouse moved to (587, 529)
Screenshot: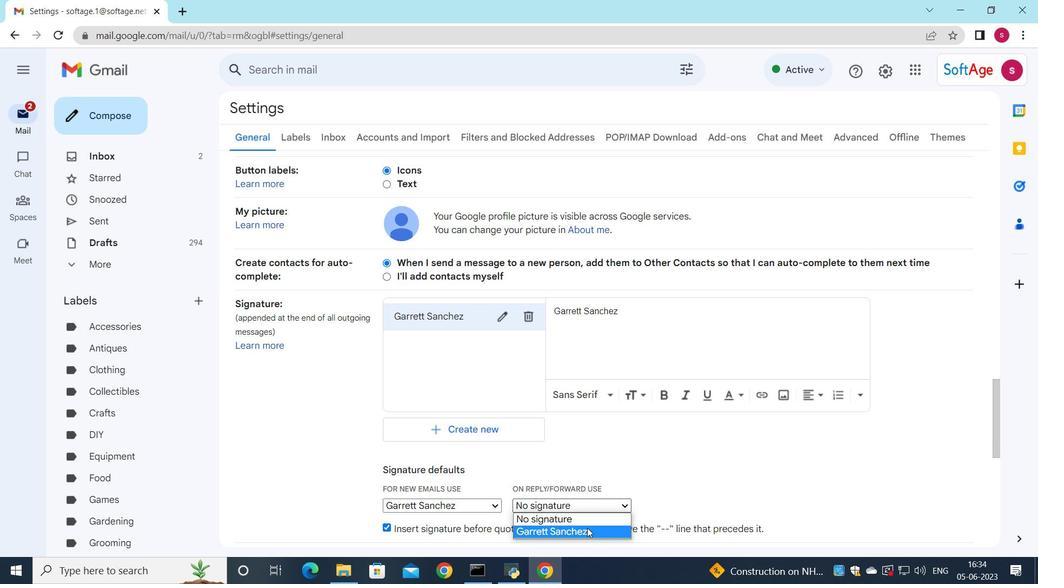
Action: Mouse pressed left at (587, 529)
Screenshot: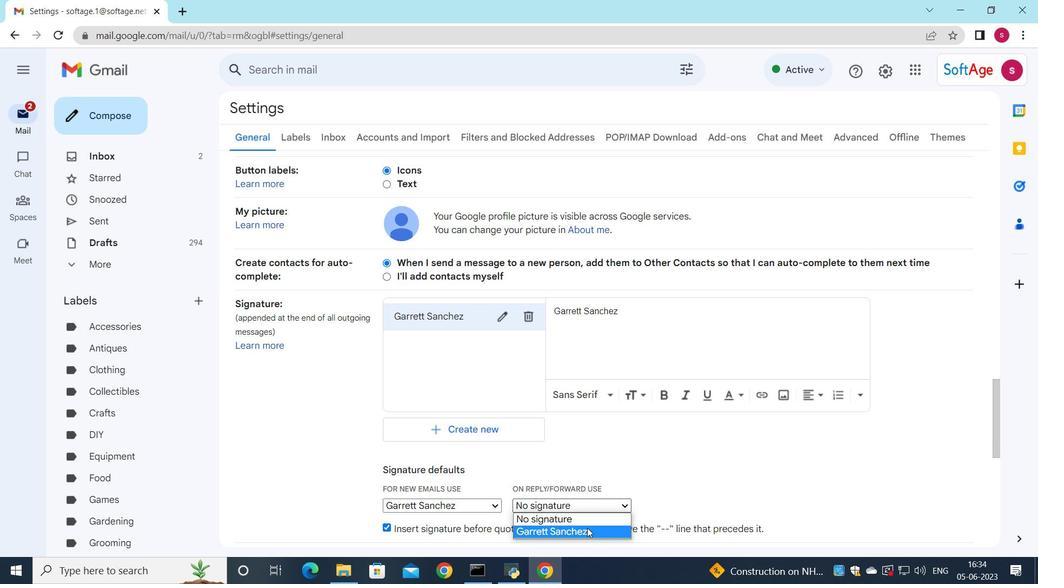 
Action: Mouse moved to (537, 472)
Screenshot: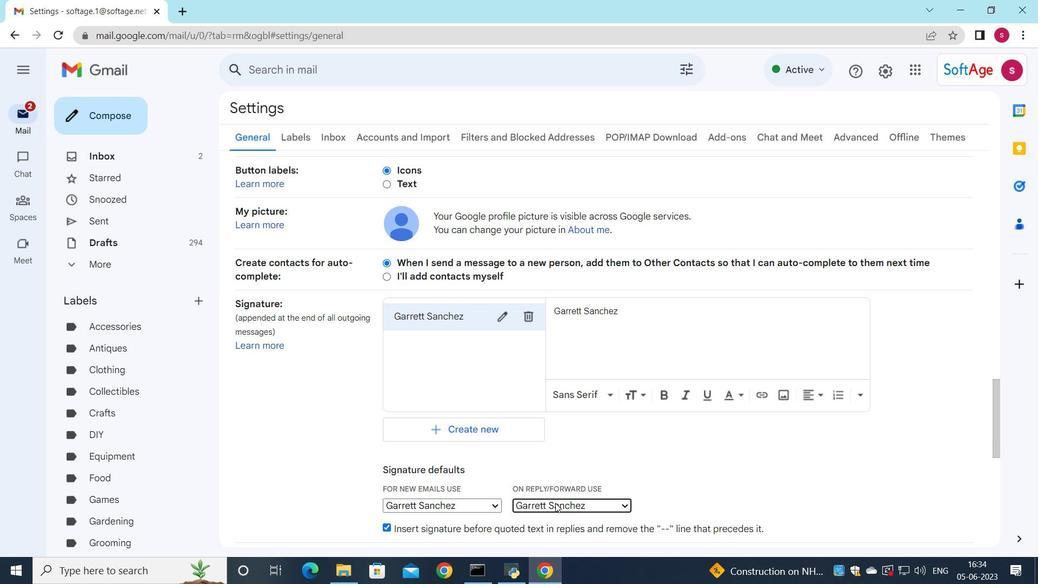 
Action: Mouse scrolled (537, 471) with delta (0, 0)
Screenshot: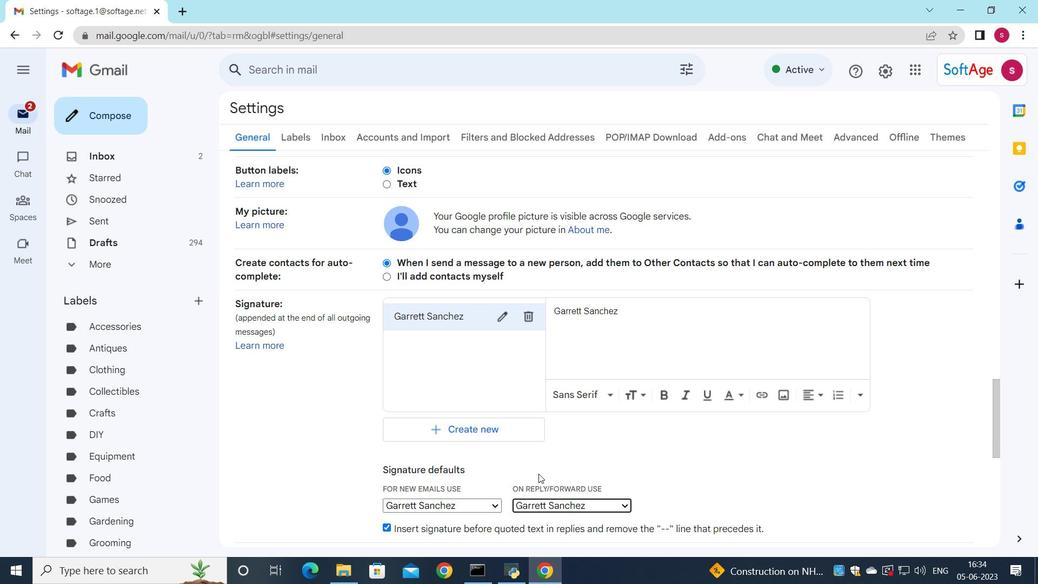 
Action: Mouse scrolled (537, 471) with delta (0, 0)
Screenshot: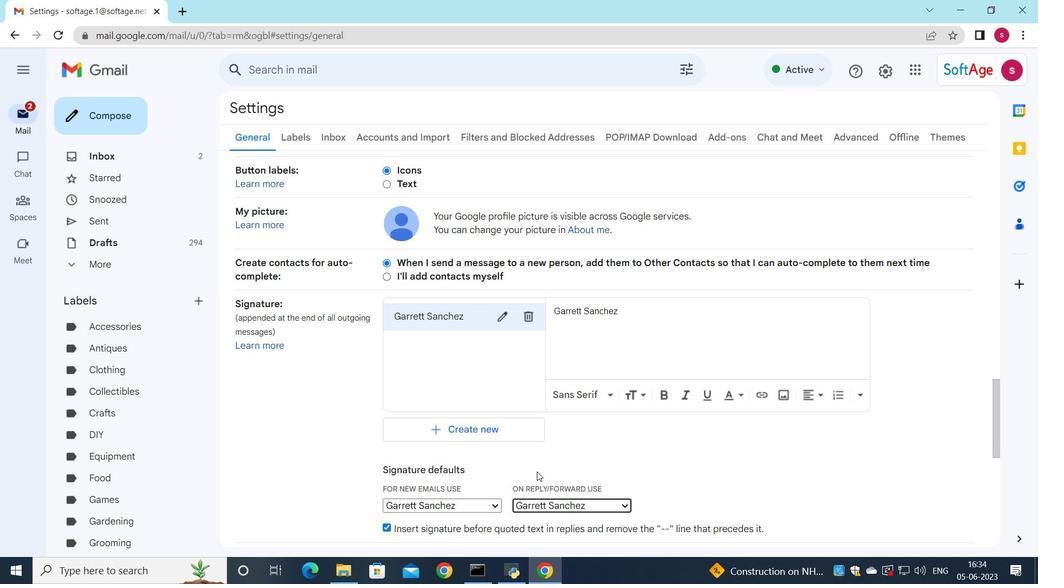 
Action: Mouse scrolled (537, 471) with delta (0, 0)
Screenshot: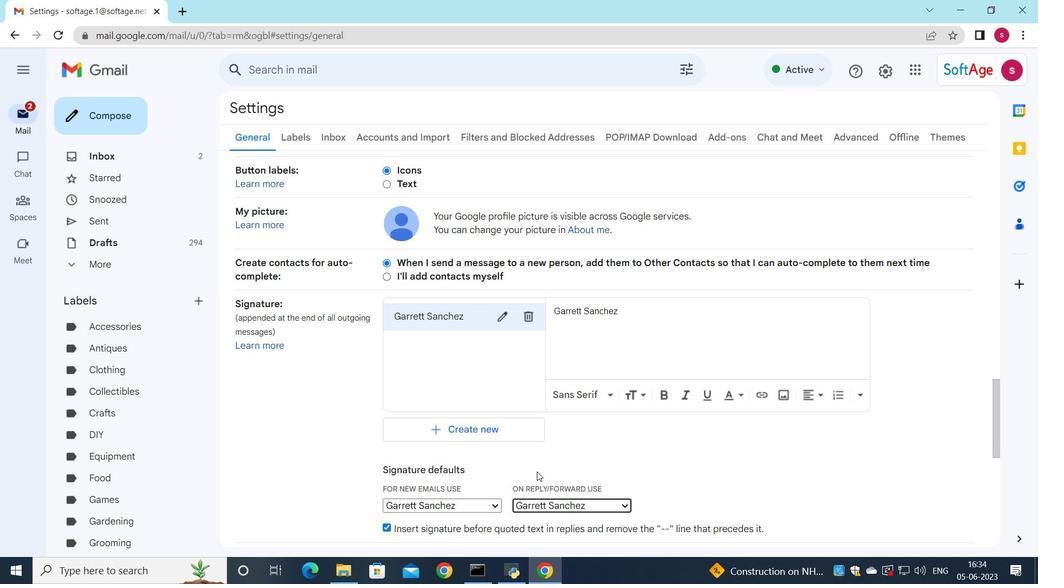 
Action: Mouse scrolled (537, 471) with delta (0, 0)
Screenshot: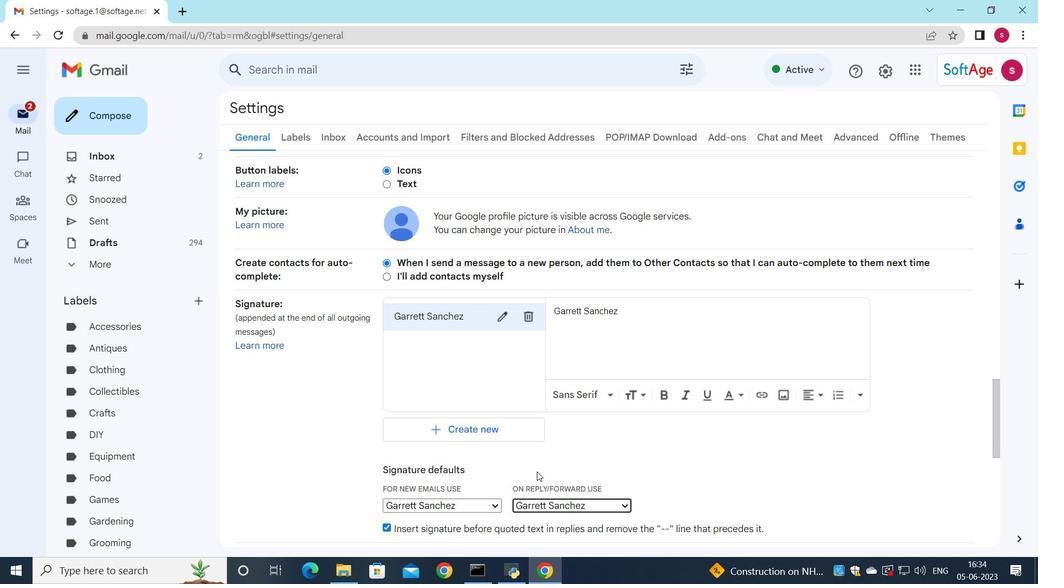 
Action: Mouse scrolled (537, 471) with delta (0, 0)
Screenshot: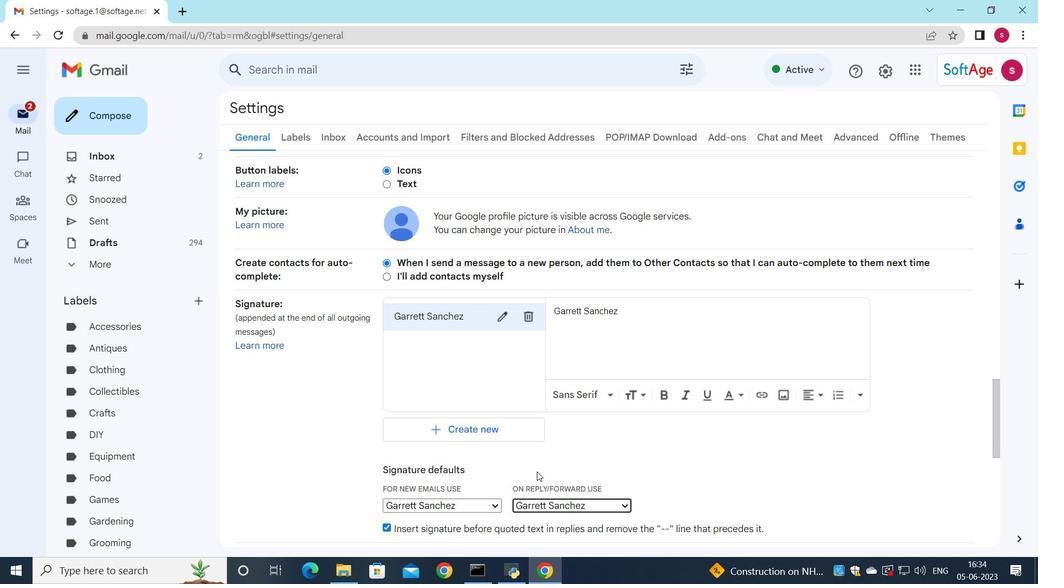 
Action: Mouse scrolled (537, 471) with delta (0, 0)
Screenshot: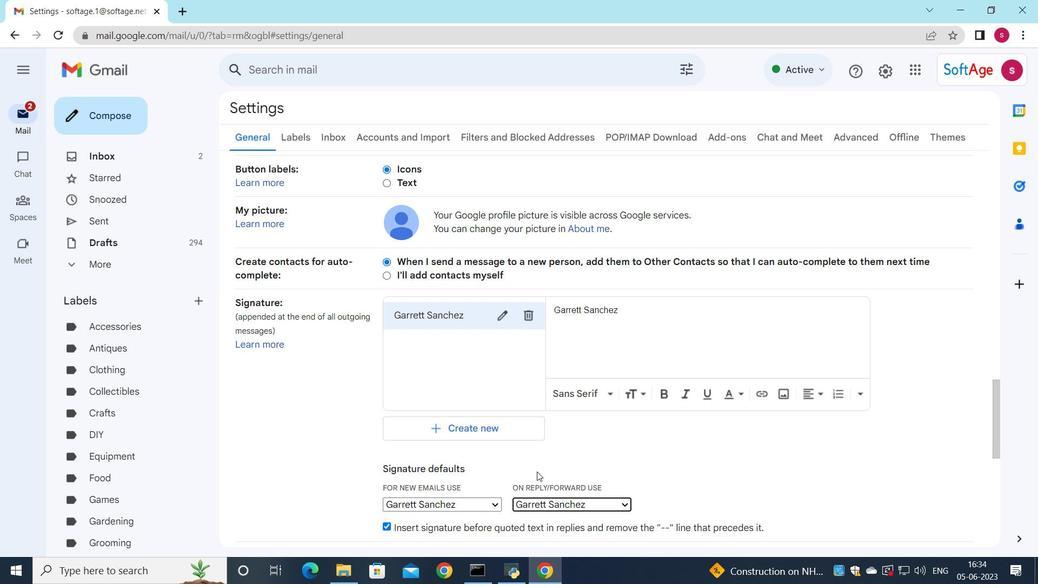 
Action: Mouse moved to (562, 518)
Screenshot: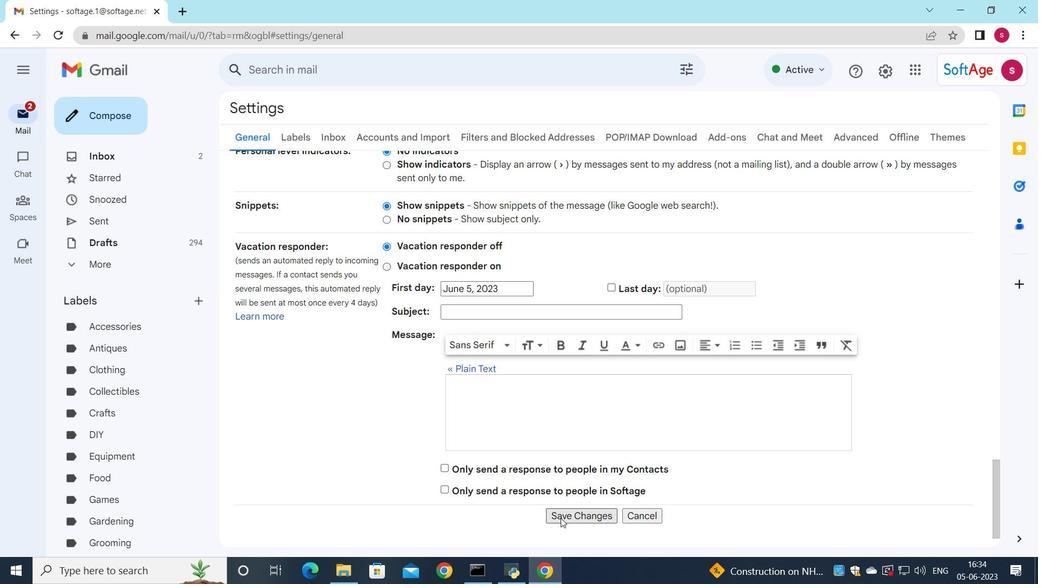 
Action: Mouse pressed left at (562, 518)
Screenshot: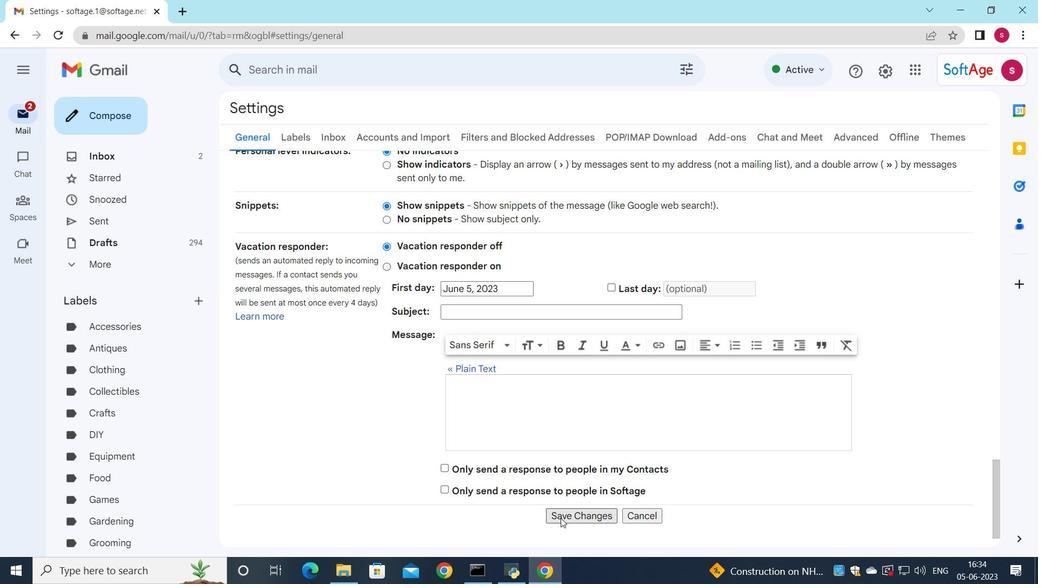
Action: Mouse moved to (525, 173)
Screenshot: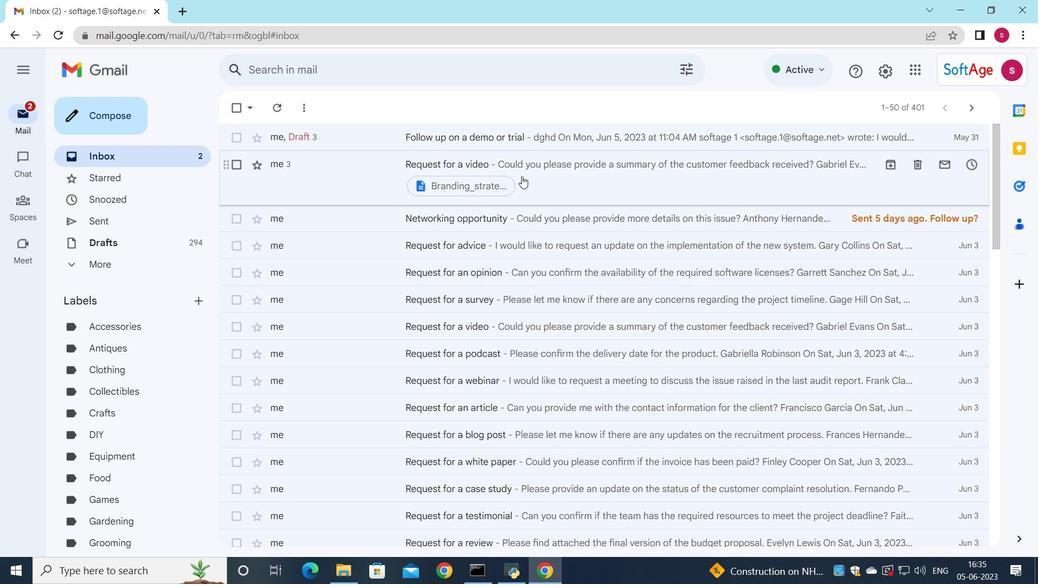 
Action: Mouse pressed left at (525, 173)
Screenshot: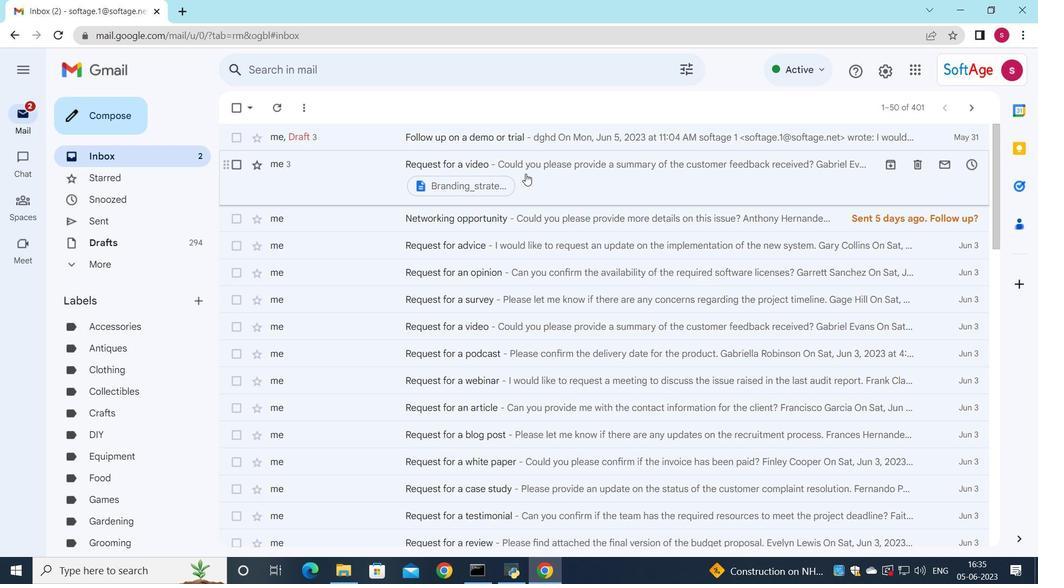 
Action: Mouse moved to (373, 526)
Screenshot: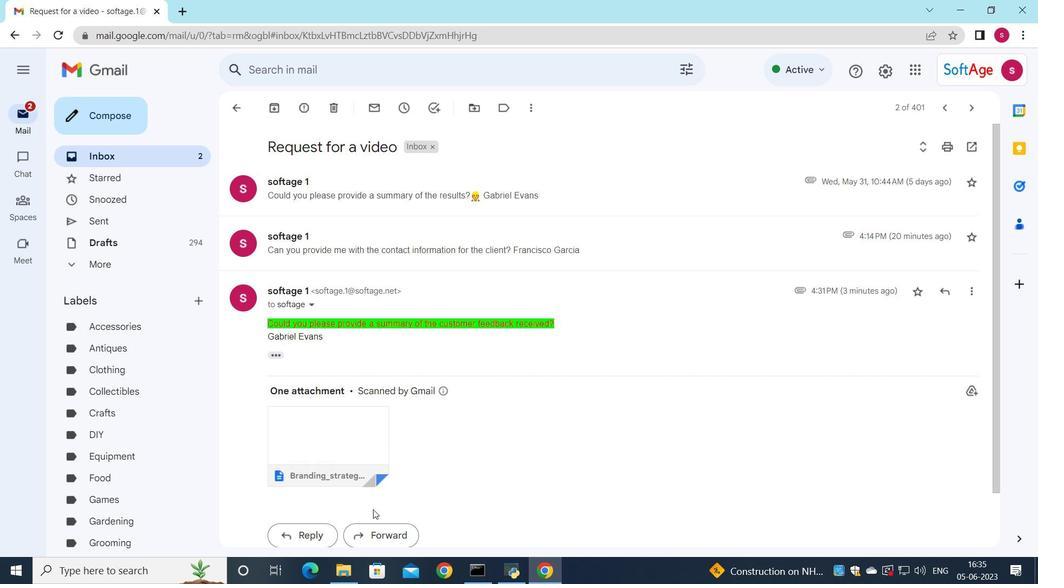 
Action: Mouse pressed left at (373, 526)
Screenshot: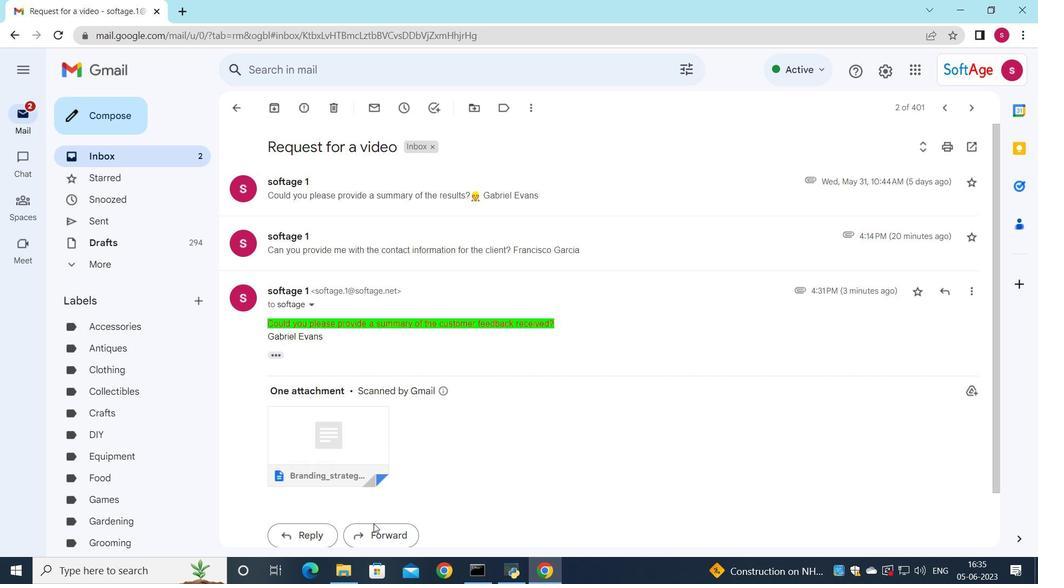 
Action: Mouse moved to (433, 502)
Screenshot: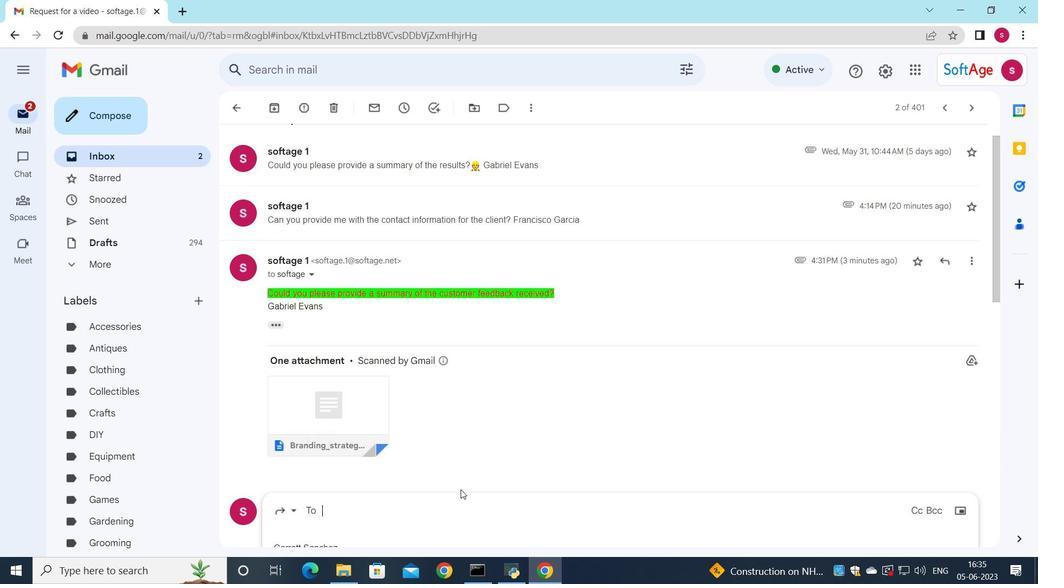 
Action: Mouse scrolled (433, 501) with delta (0, 0)
Screenshot: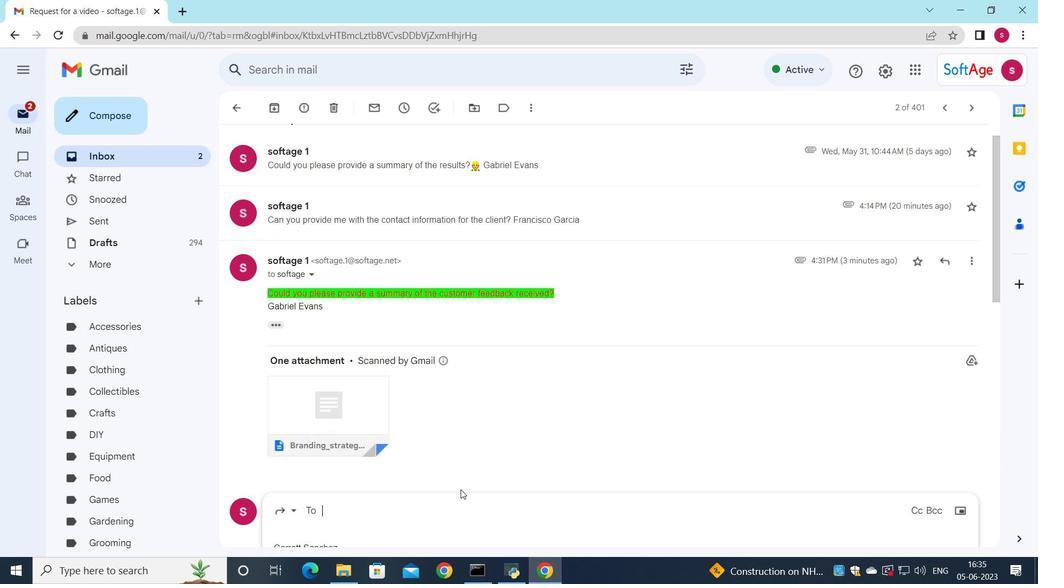 
Action: Mouse scrolled (433, 501) with delta (0, 0)
Screenshot: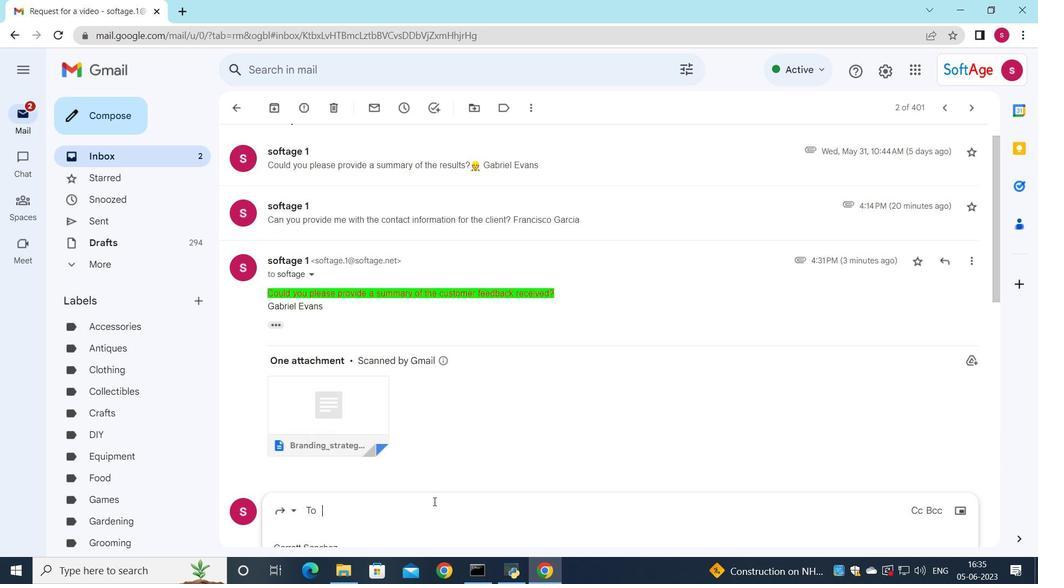 
Action: Mouse moved to (293, 377)
Screenshot: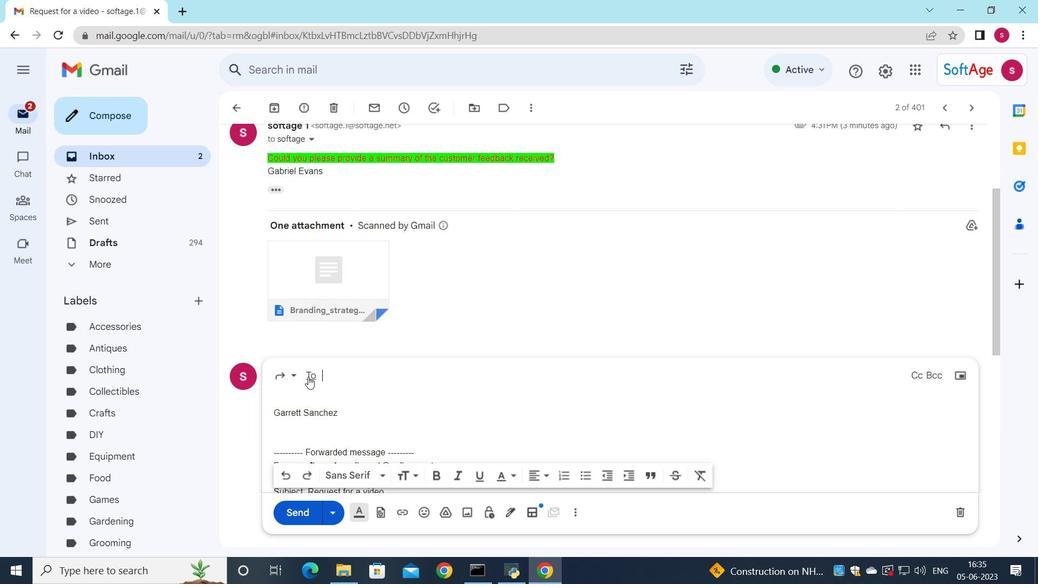 
Action: Mouse pressed left at (293, 377)
Screenshot: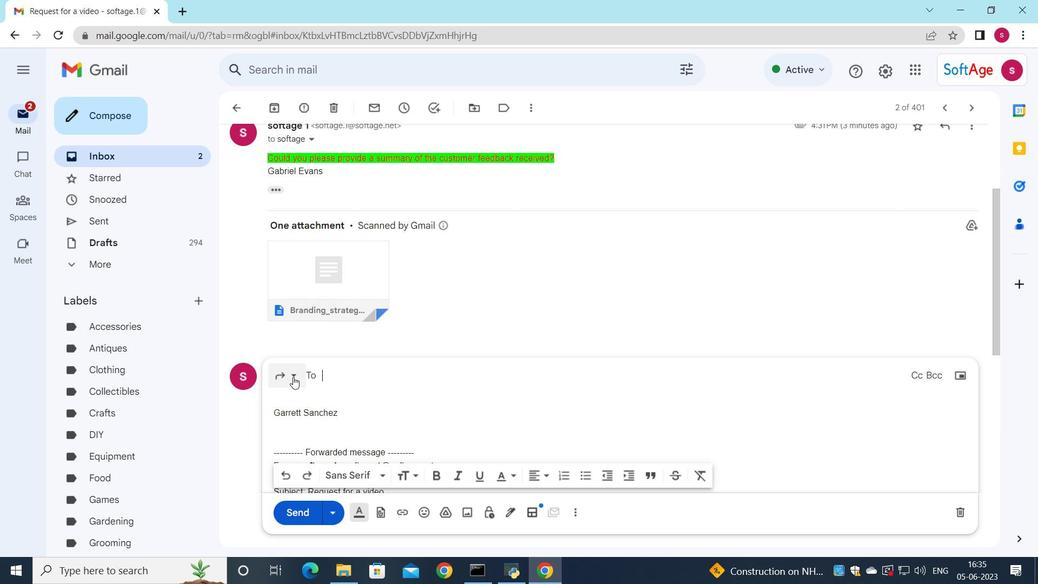 
Action: Mouse moved to (333, 446)
Screenshot: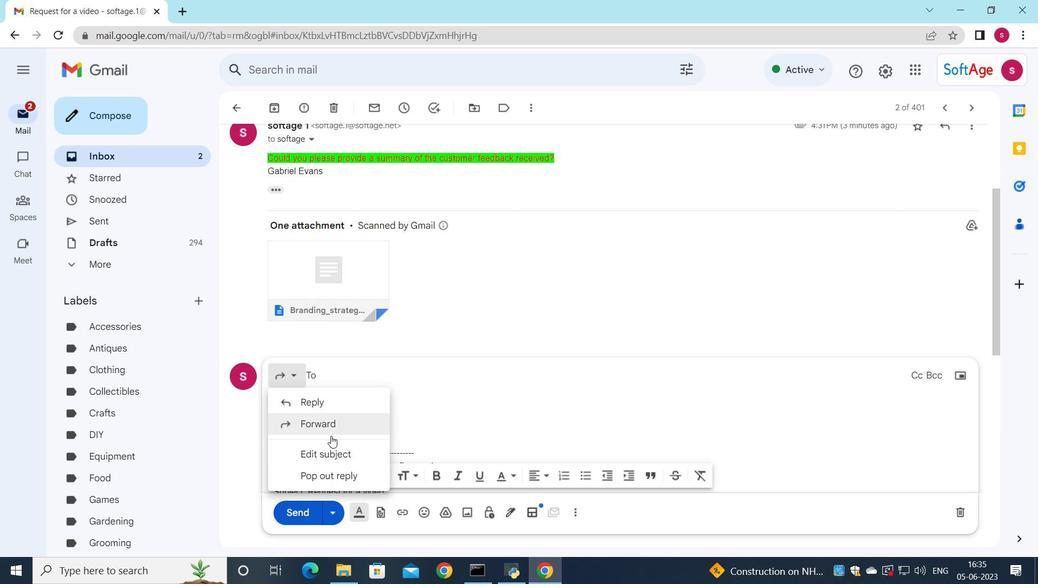 
Action: Mouse pressed left at (333, 446)
Screenshot: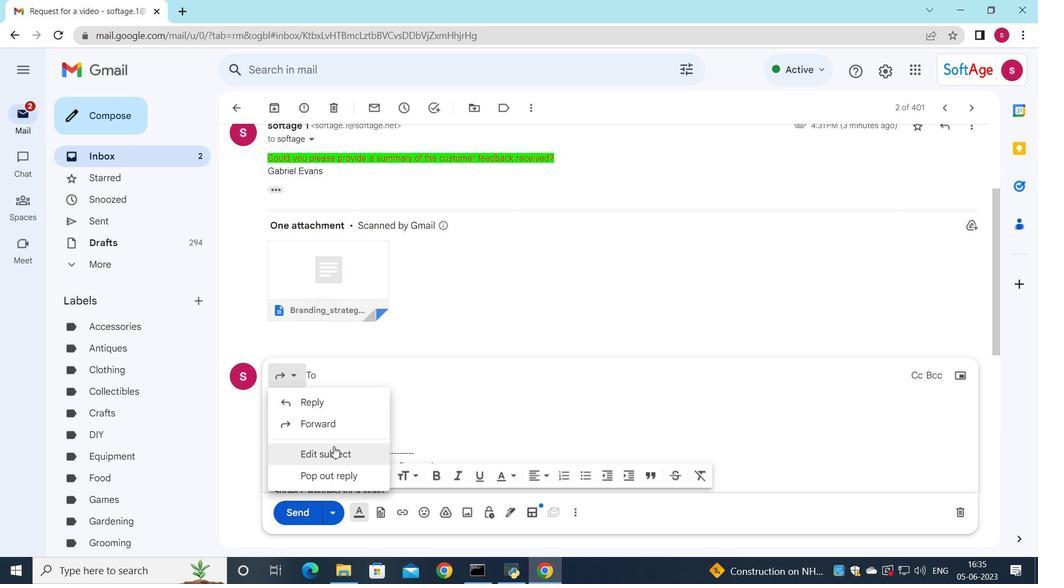 
Action: Mouse moved to (650, 235)
Screenshot: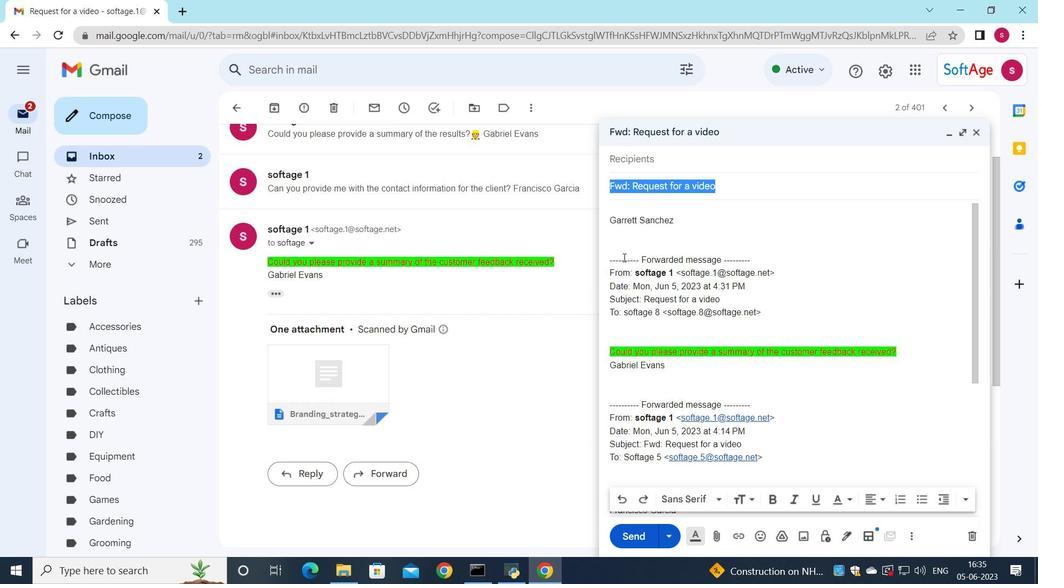
Action: Key pressed <Key.shift>Request<Key.space>for<Key.space>an<Key.space>opinion
Screenshot: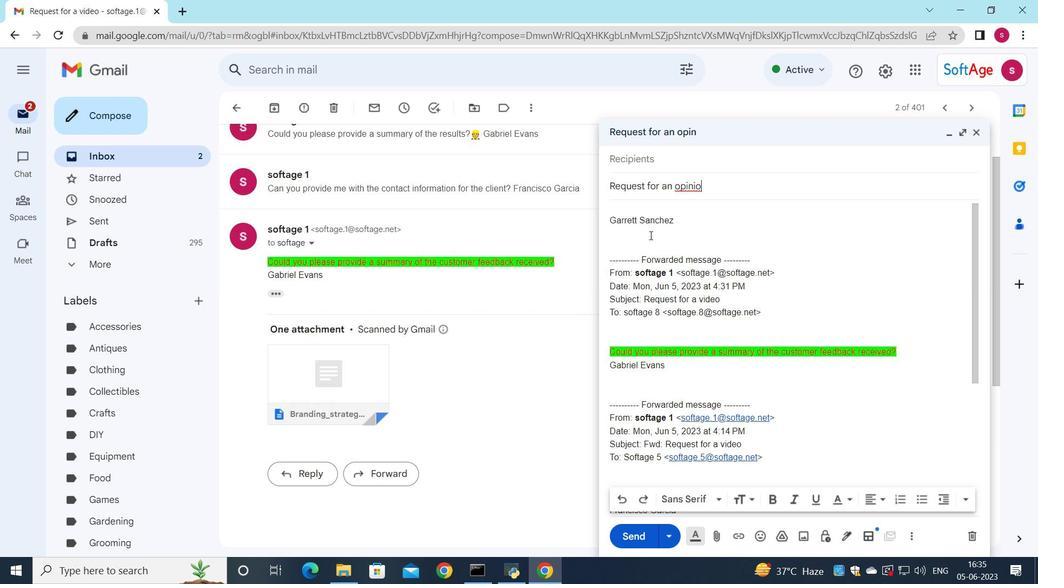 
Action: Mouse moved to (629, 202)
Screenshot: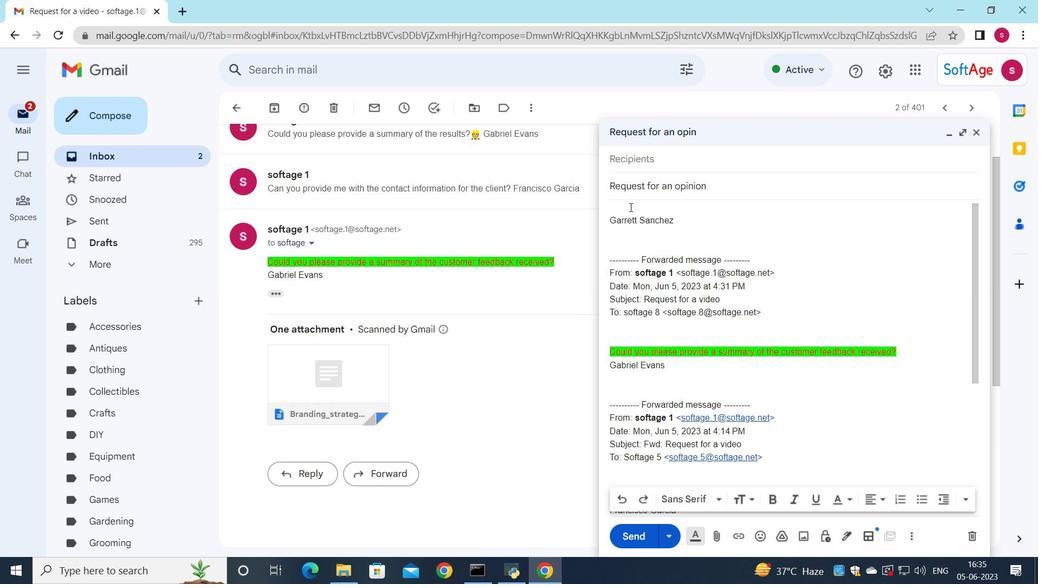 
Action: Mouse pressed left at (629, 202)
Screenshot: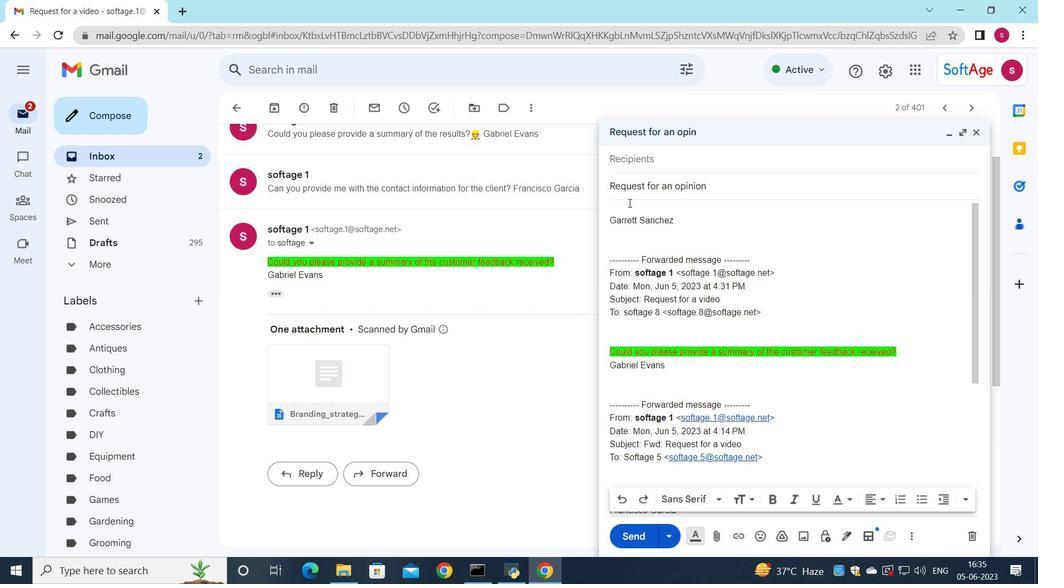 
Action: Key pressed <Key.shift>can<Key.space>you<Key.space>confirm<Key.space>the<Key.space>availability<Key.space>of<Key.space>the<Key.space>required<Key.space>softe<Key.backspace>warw<Key.backspace>e<Key.space>licenses
Screenshot: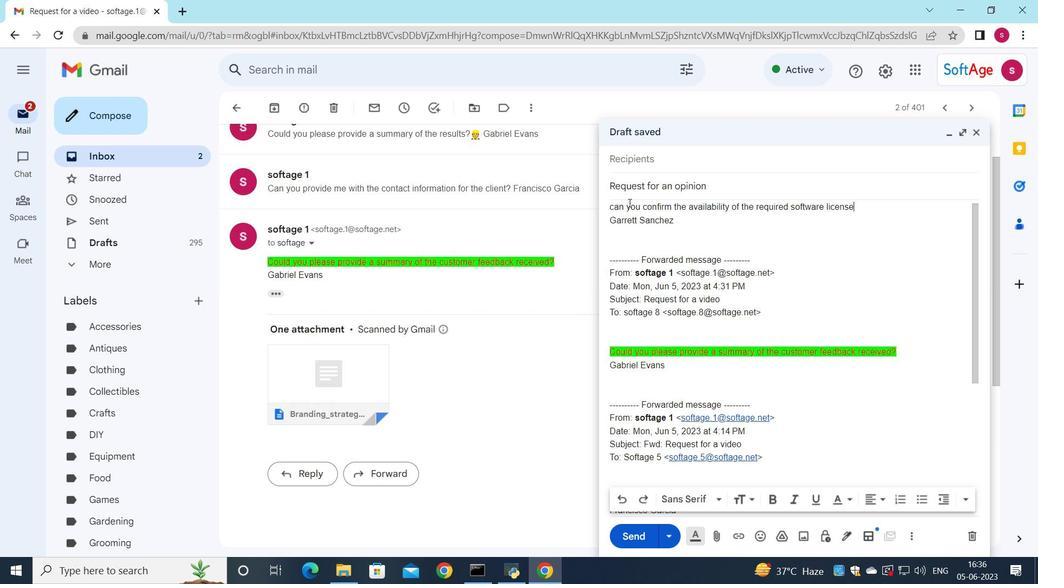 
Action: Mouse moved to (879, 209)
Screenshot: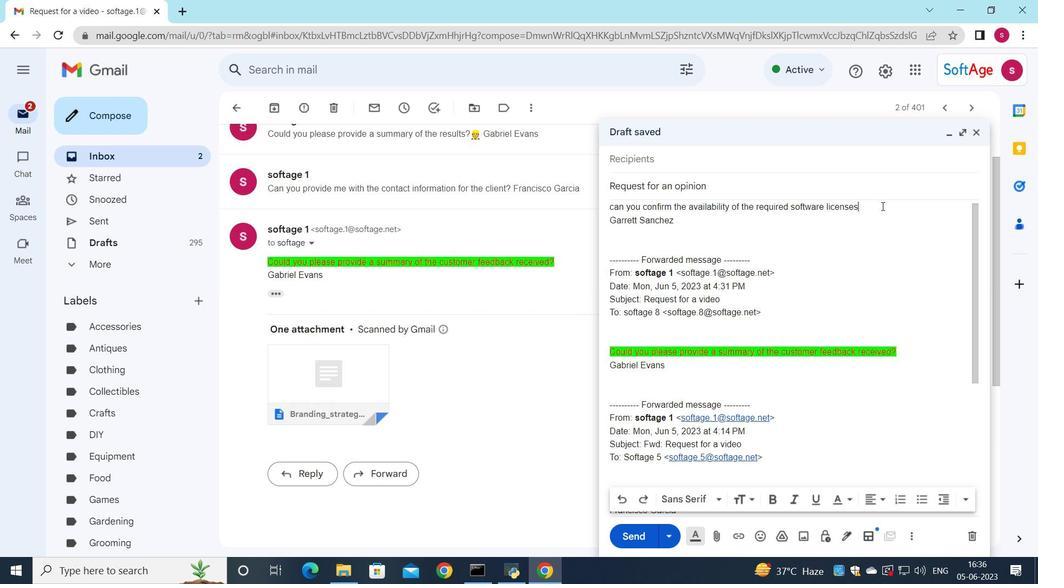 
Action: Key pressed <Key.shift_r>?
Screenshot: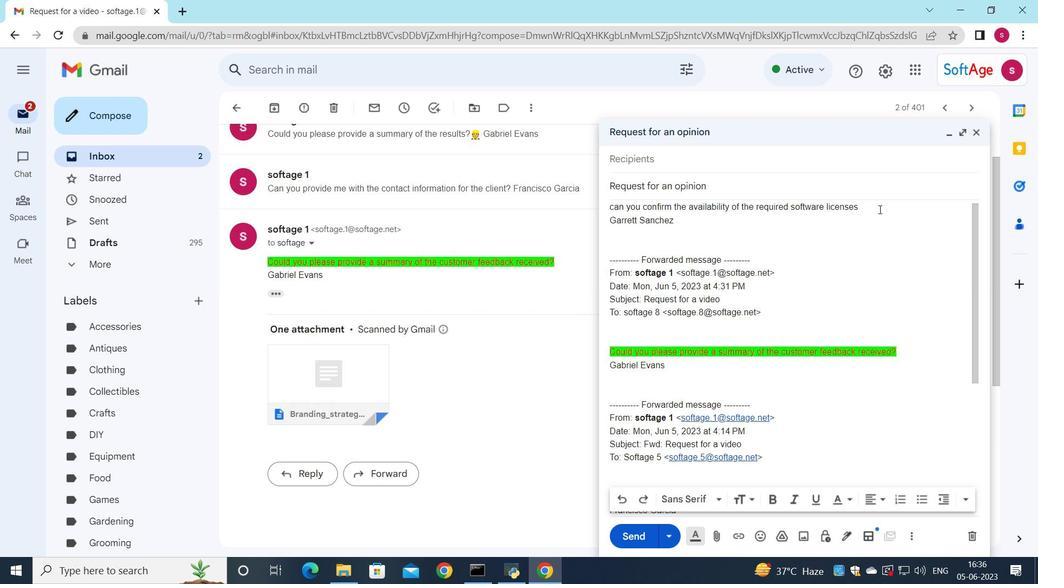 
Action: Mouse moved to (615, 208)
Screenshot: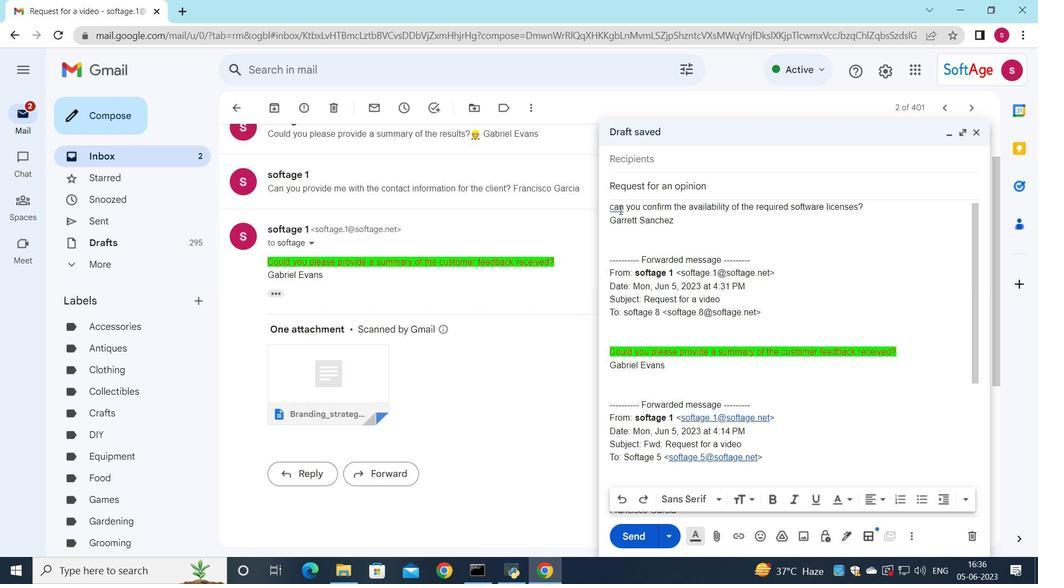 
Action: Mouse pressed left at (615, 208)
Screenshot: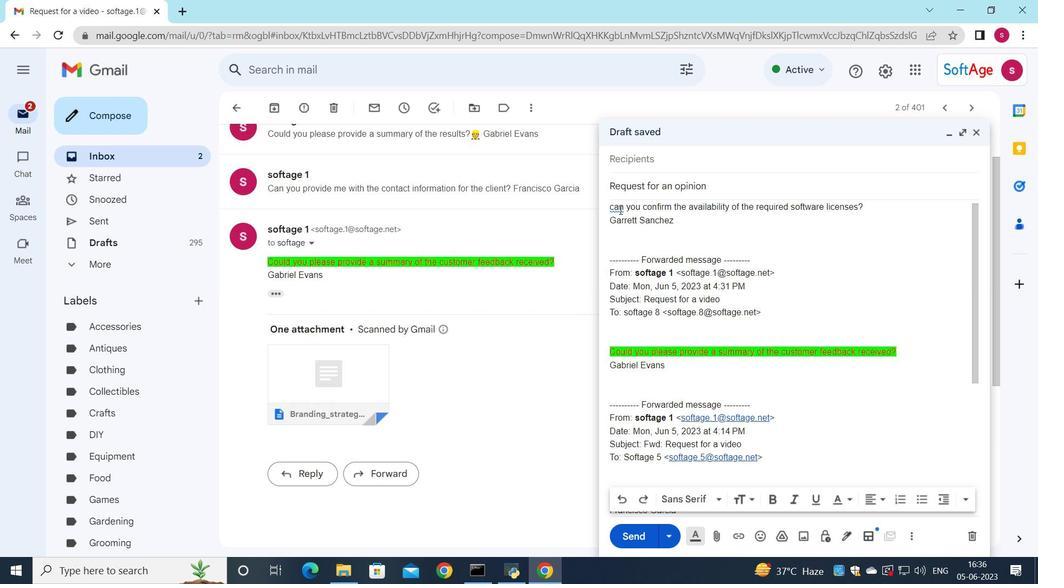
Action: Mouse moved to (620, 229)
Screenshot: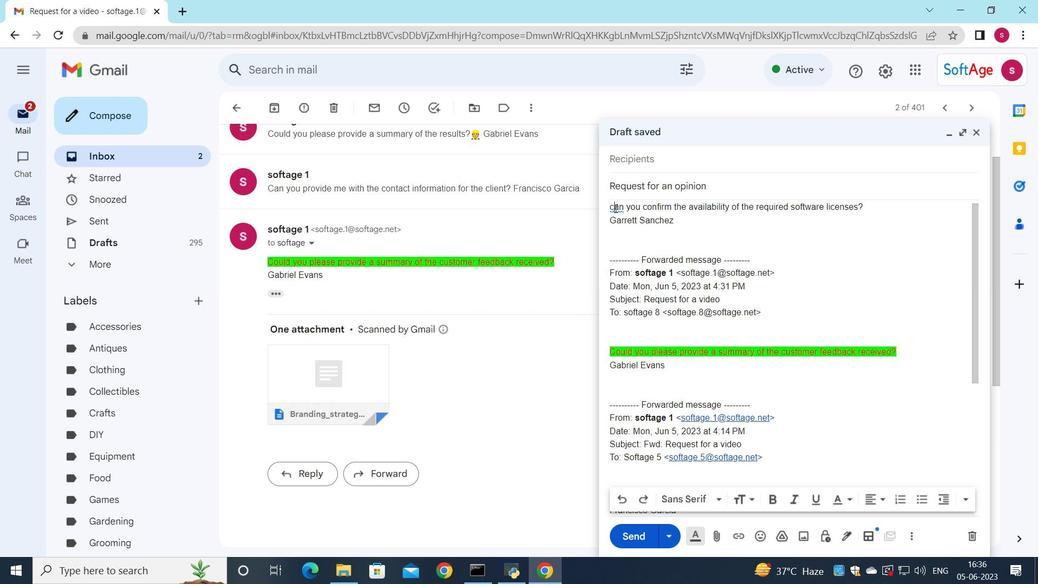 
Action: Mouse pressed left at (620, 229)
Screenshot: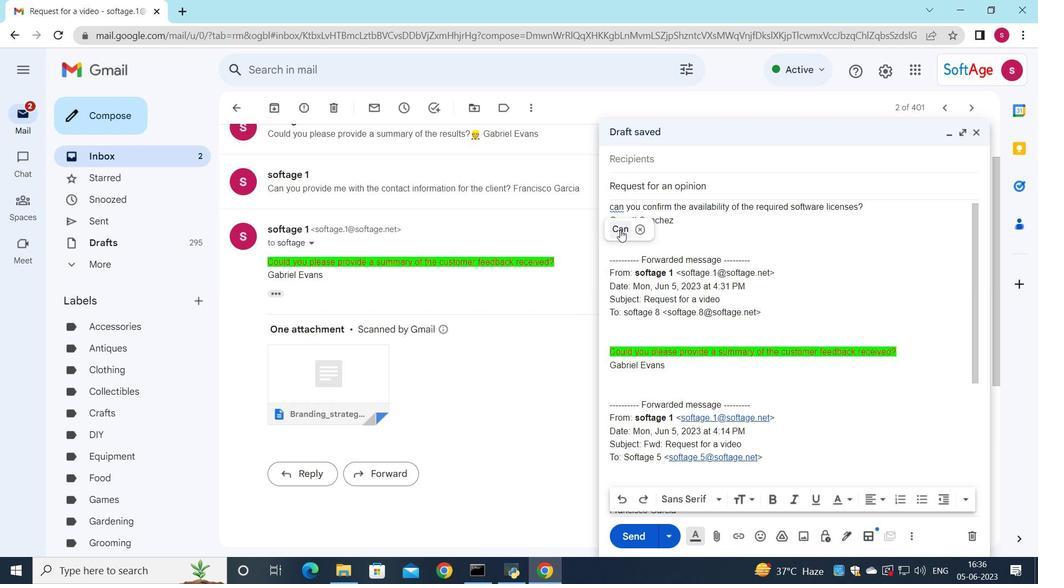 
Action: Mouse moved to (624, 205)
Screenshot: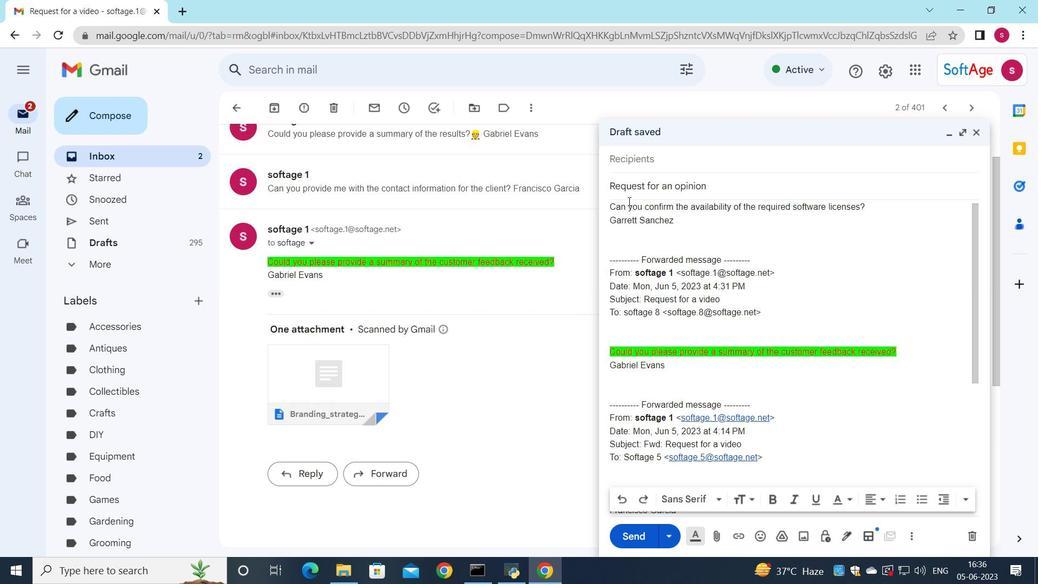 
Action: Mouse pressed left at (624, 205)
Screenshot: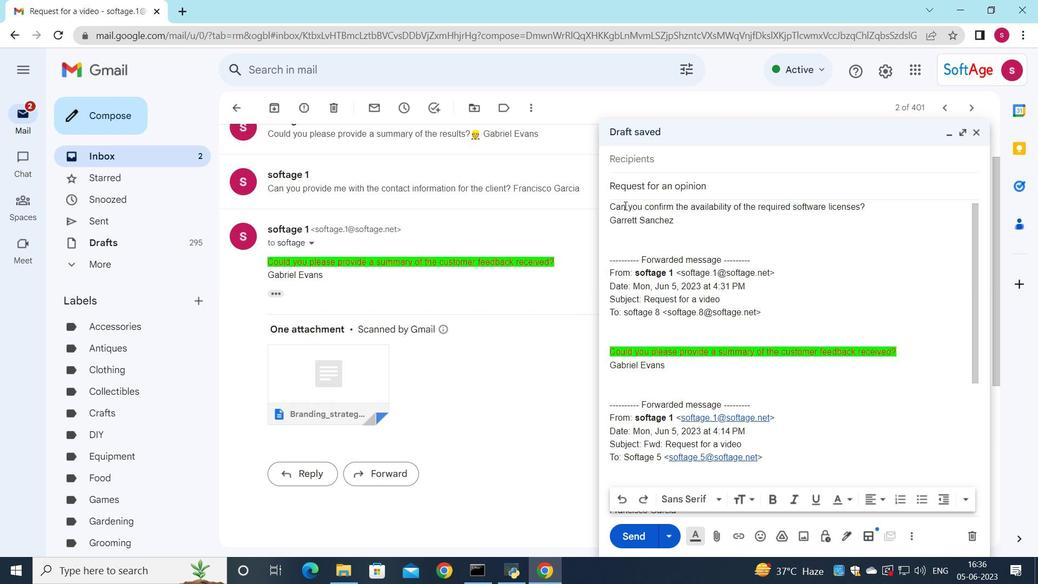 
Action: Mouse moved to (852, 497)
Screenshot: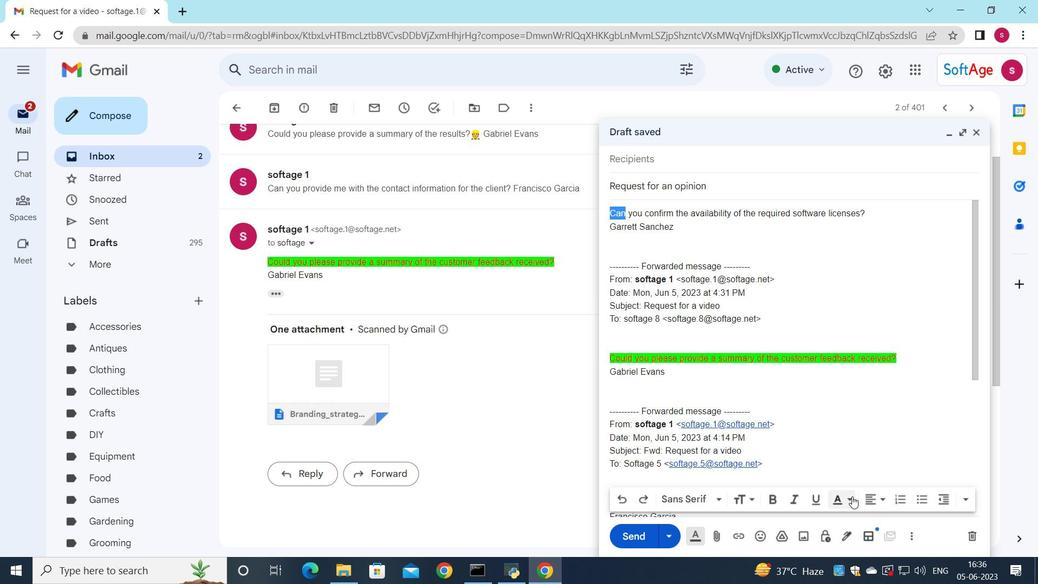 
Action: Mouse pressed left at (852, 497)
Screenshot: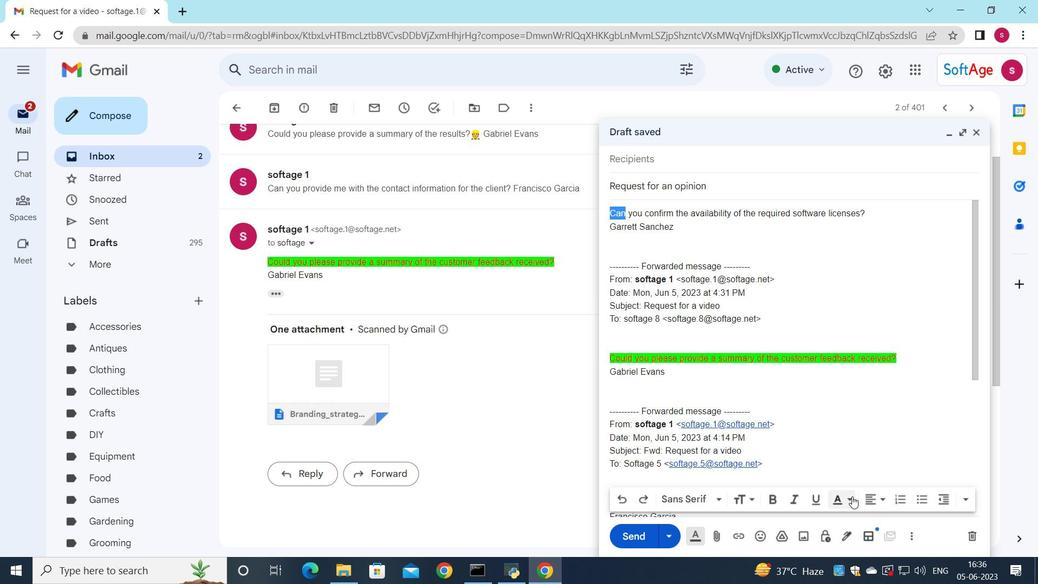 
Action: Mouse moved to (776, 400)
Screenshot: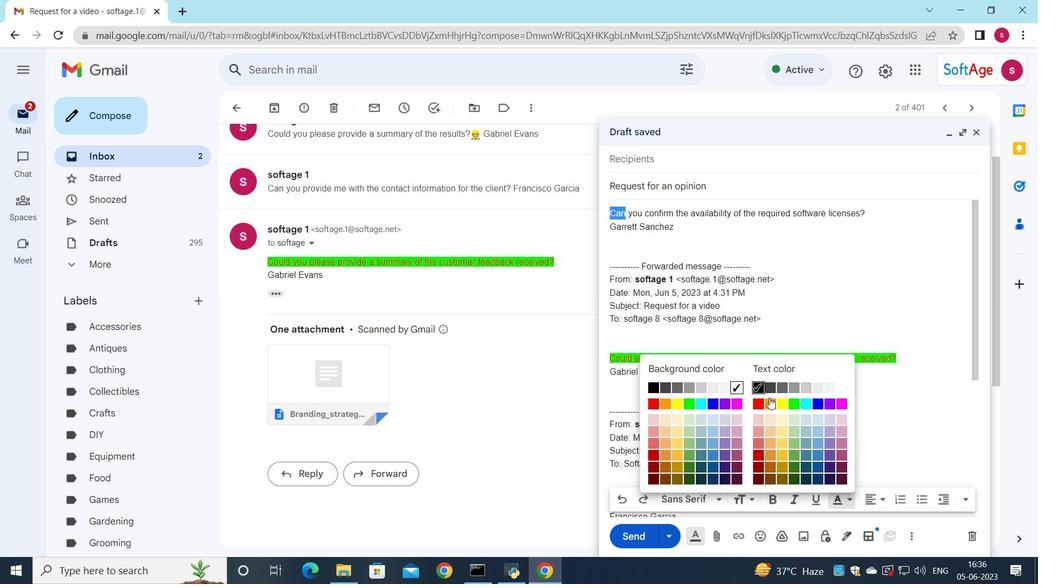 
Action: Mouse pressed left at (776, 400)
Screenshot: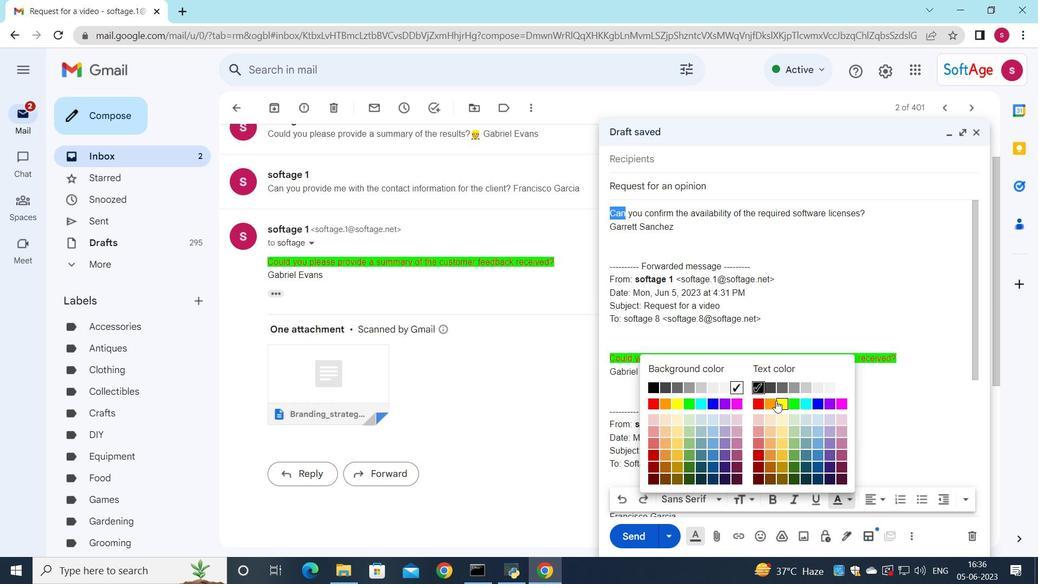 
Action: Mouse moved to (846, 495)
Screenshot: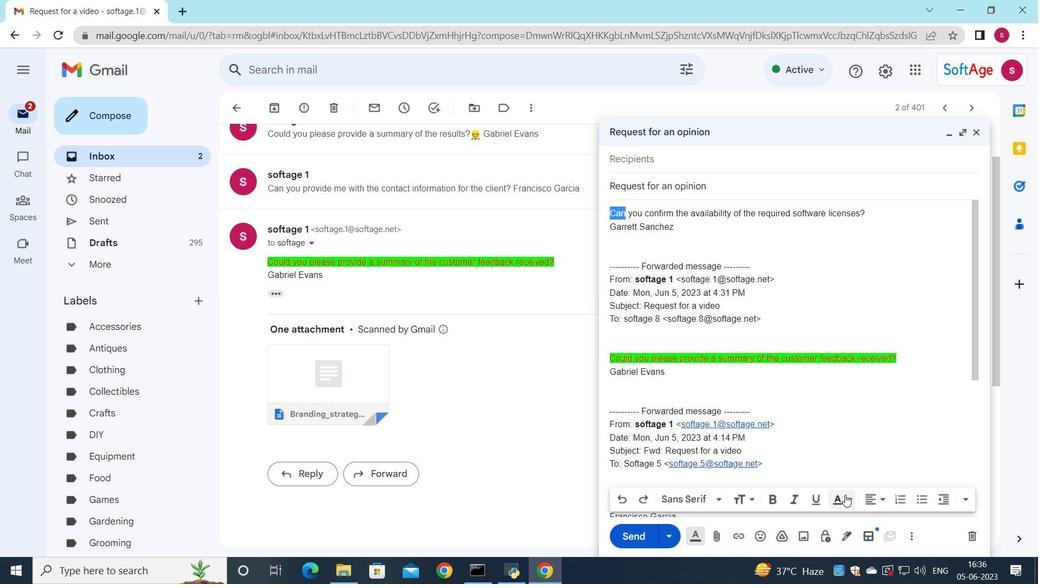 
Action: Mouse pressed left at (846, 495)
Screenshot: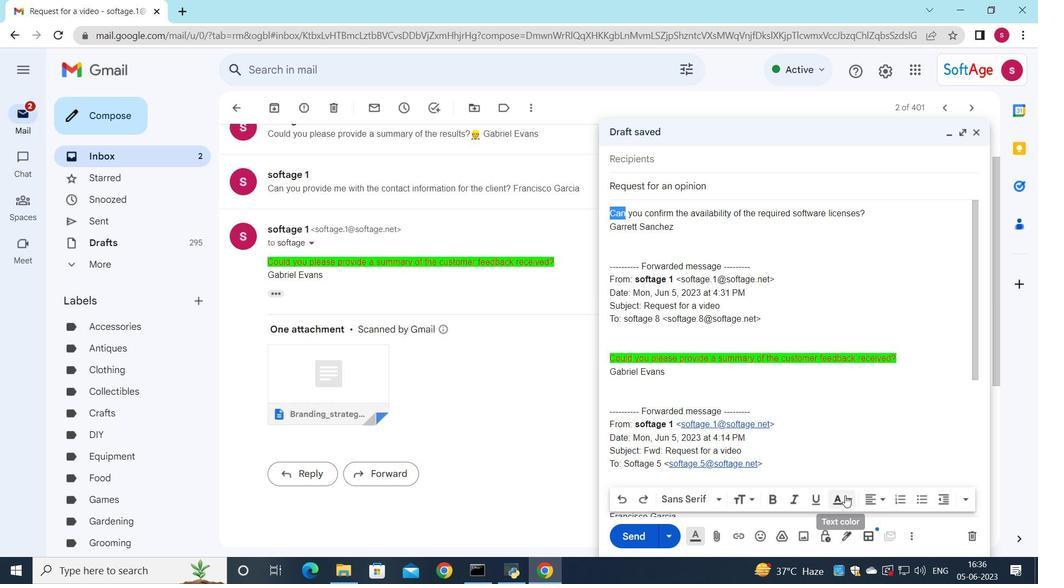 
Action: Mouse moved to (714, 400)
Screenshot: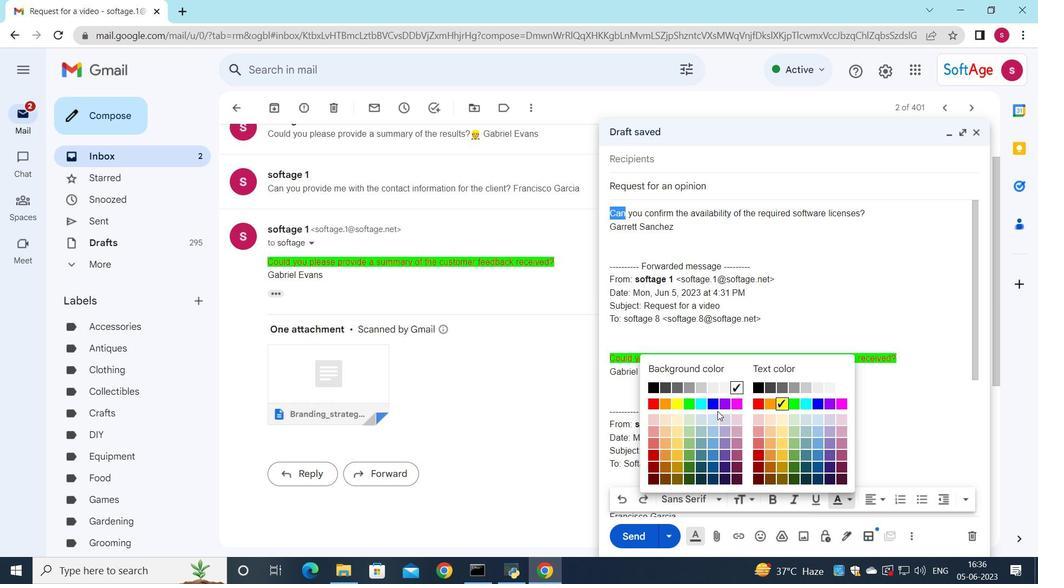
Action: Mouse pressed left at (714, 400)
Screenshot: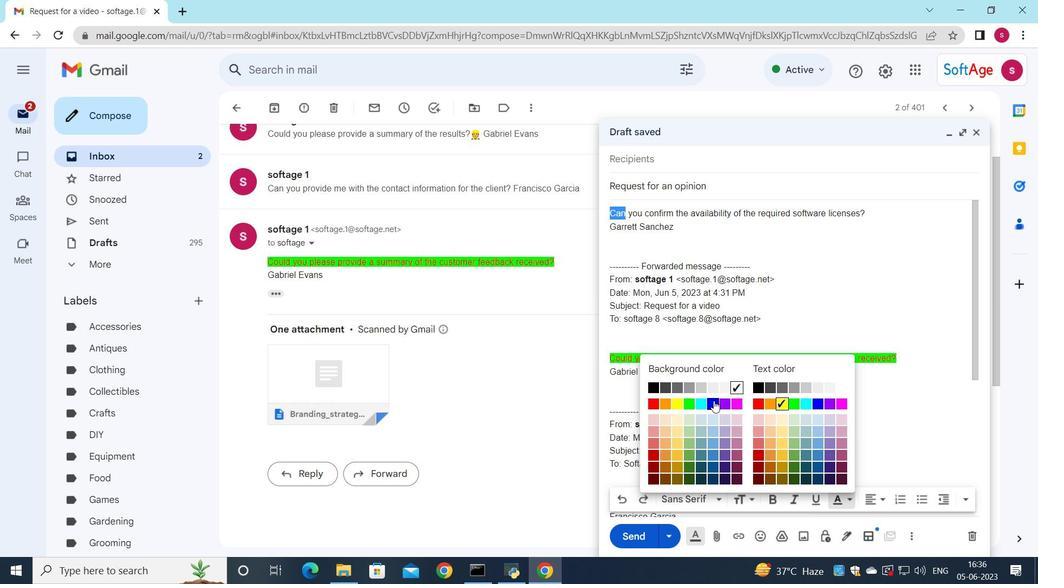 
Action: Mouse moved to (635, 526)
Screenshot: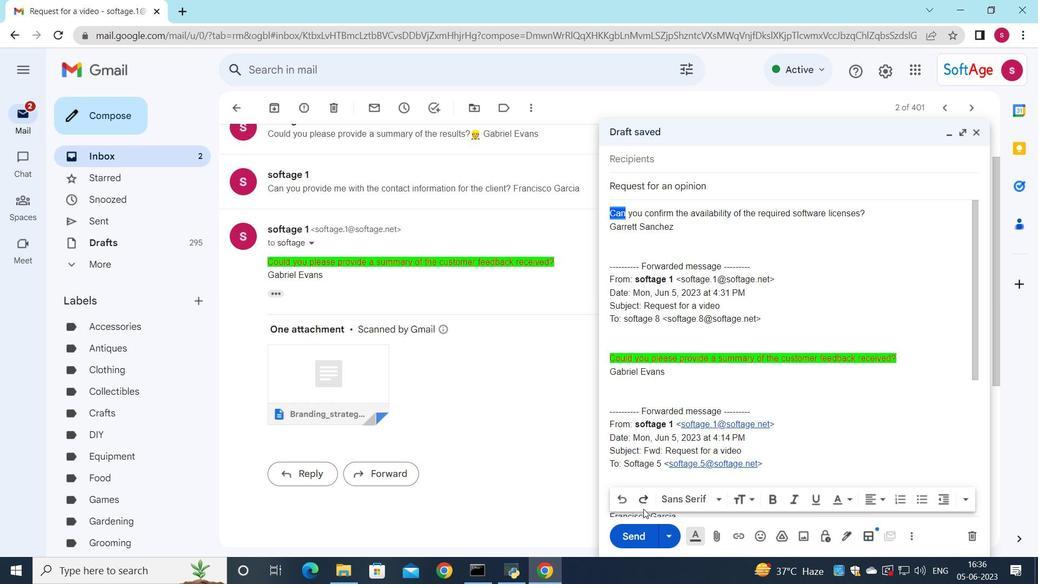 
Action: Mouse pressed left at (635, 526)
Screenshot: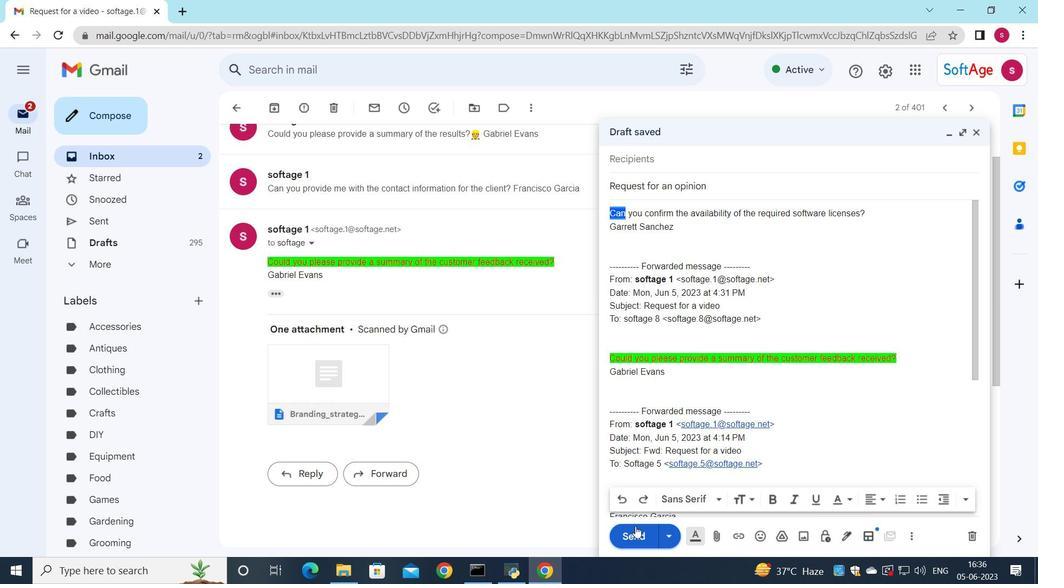
Action: Mouse moved to (642, 330)
Screenshot: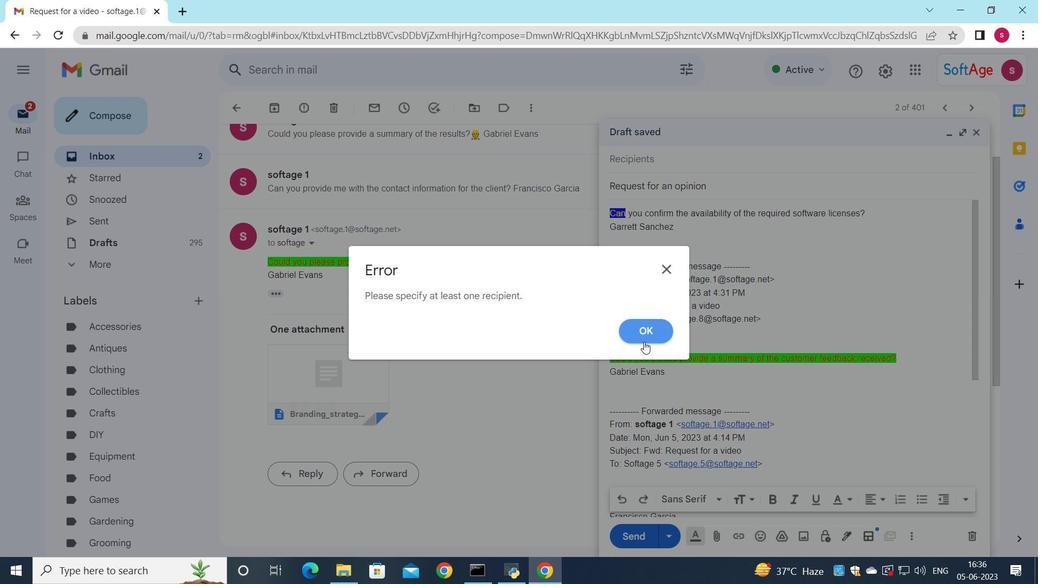 
Action: Mouse pressed left at (642, 330)
Screenshot: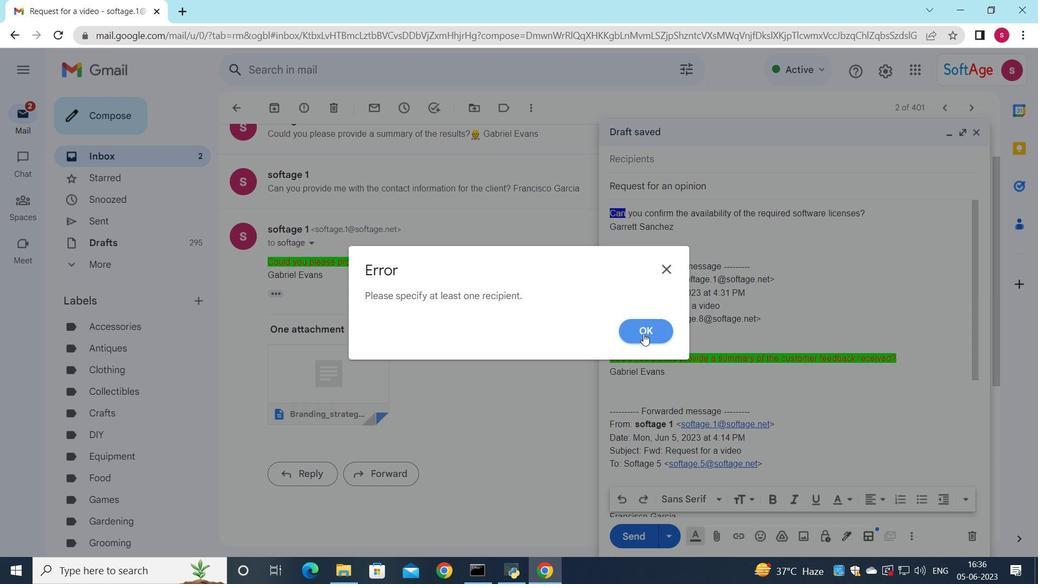 
Action: Mouse moved to (709, 148)
Screenshot: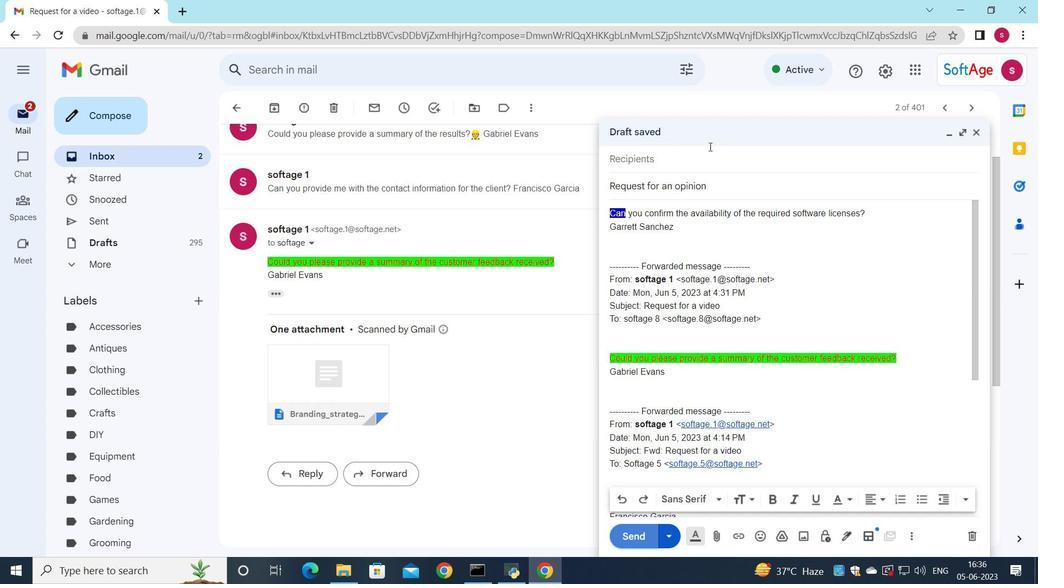 
Action: Mouse pressed left at (709, 148)
Screenshot: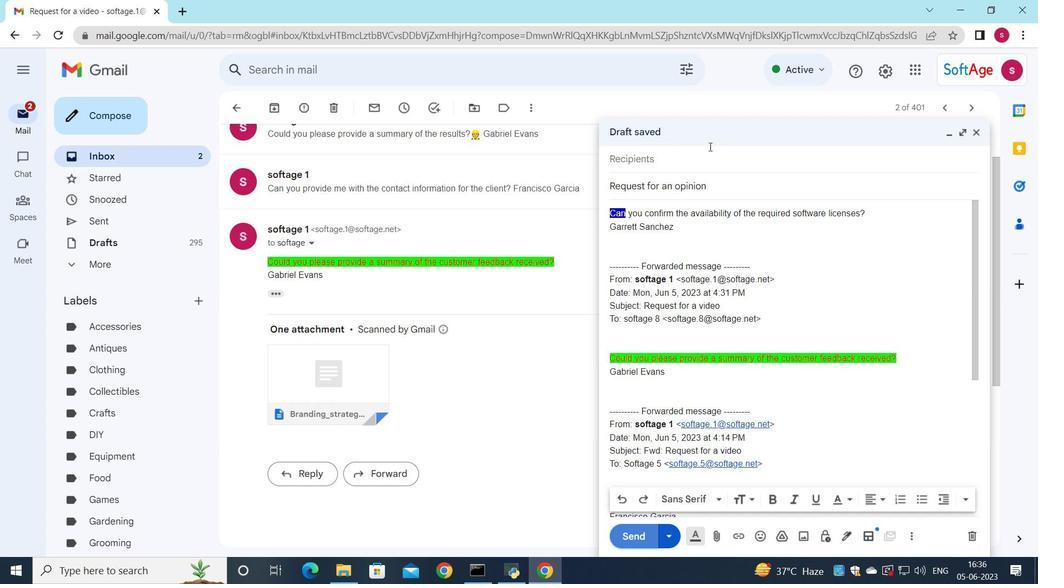 
Action: Mouse moved to (709, 153)
Screenshot: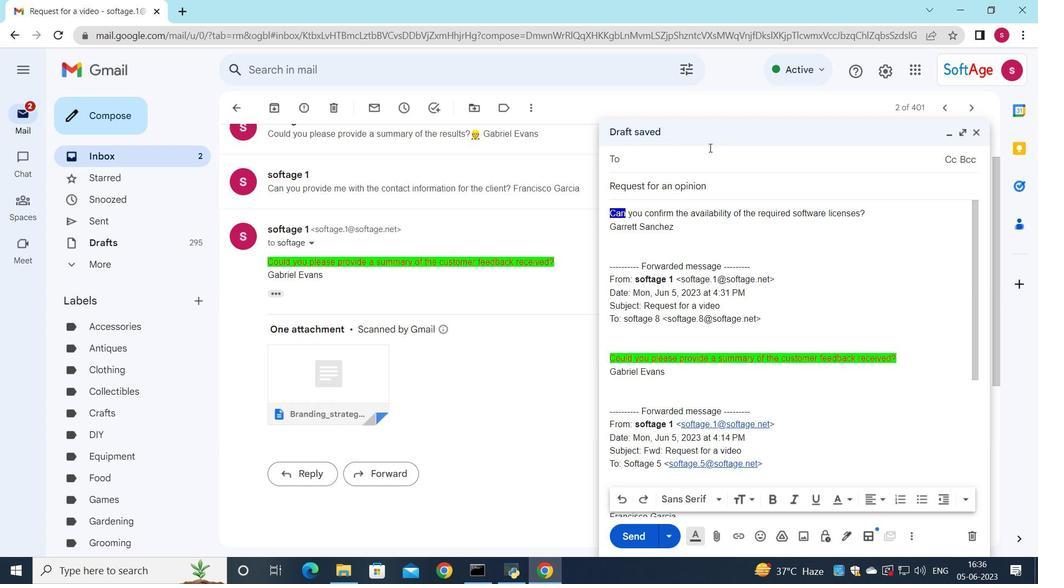 
Action: Key pressed s
Screenshot: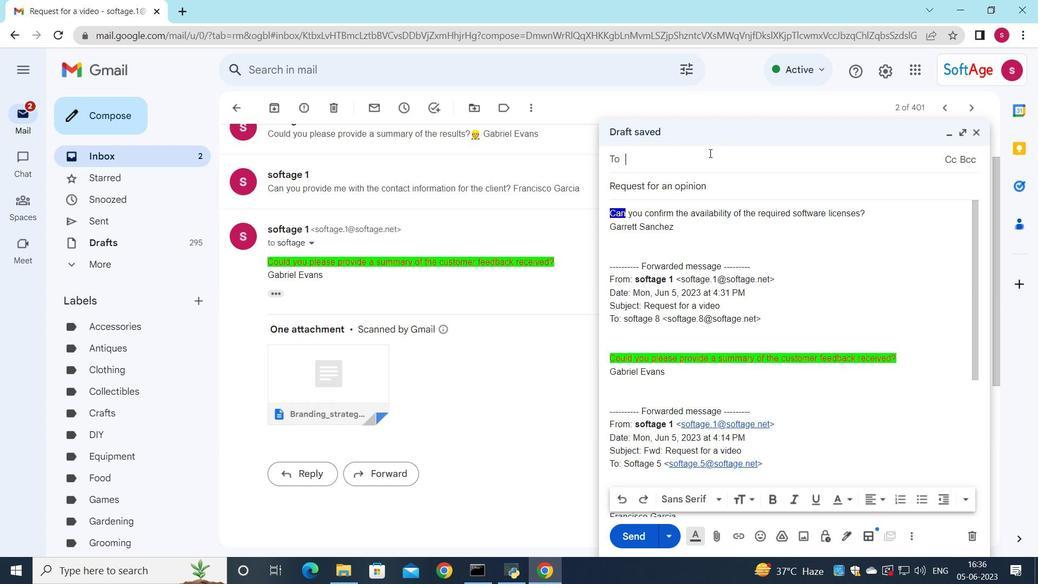 
Action: Mouse moved to (736, 191)
Screenshot: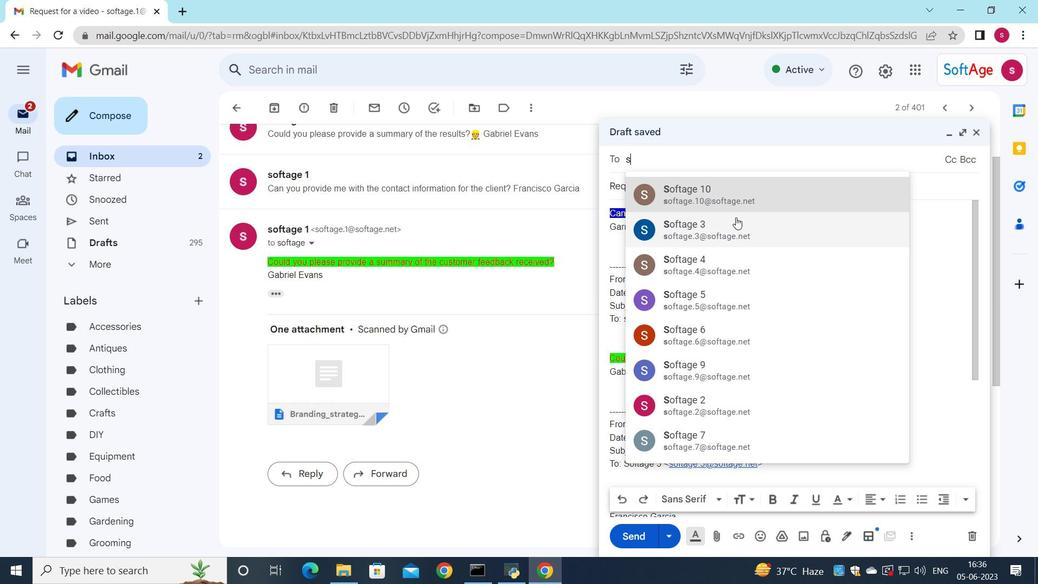 
Action: Mouse pressed left at (736, 191)
Screenshot: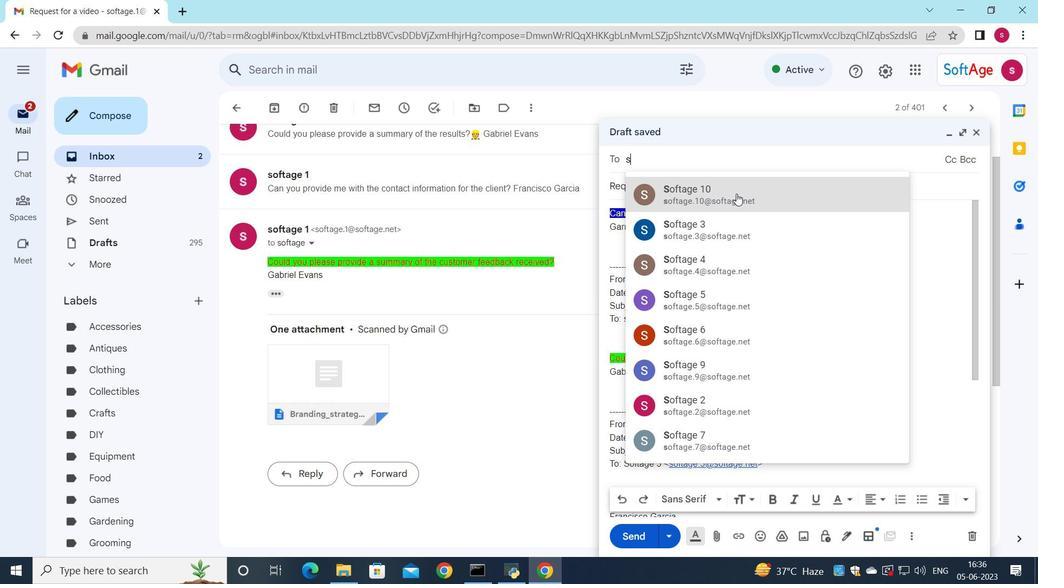 
Action: Mouse moved to (627, 537)
Screenshot: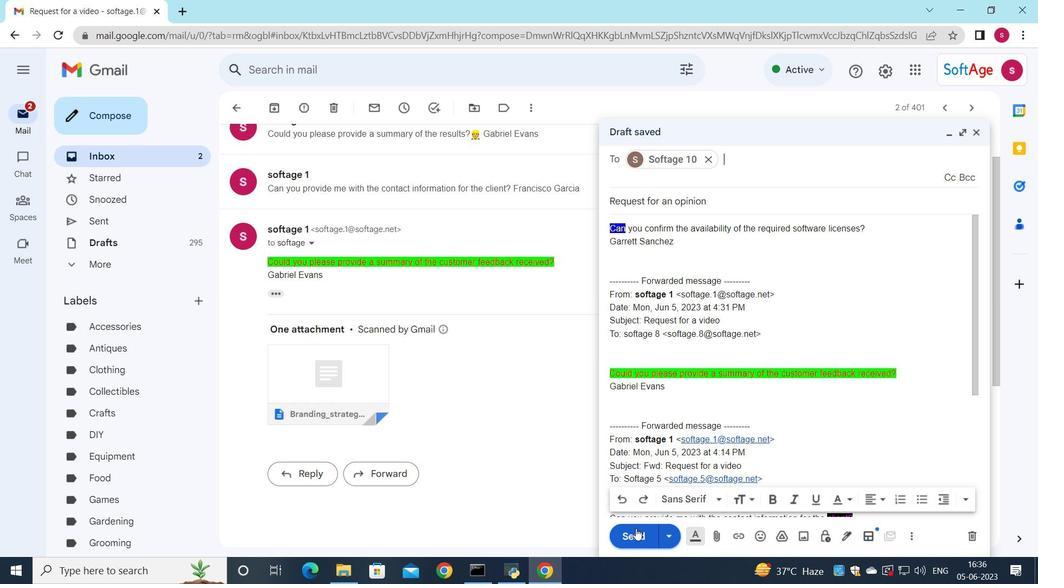 
Action: Mouse pressed left at (627, 537)
Screenshot: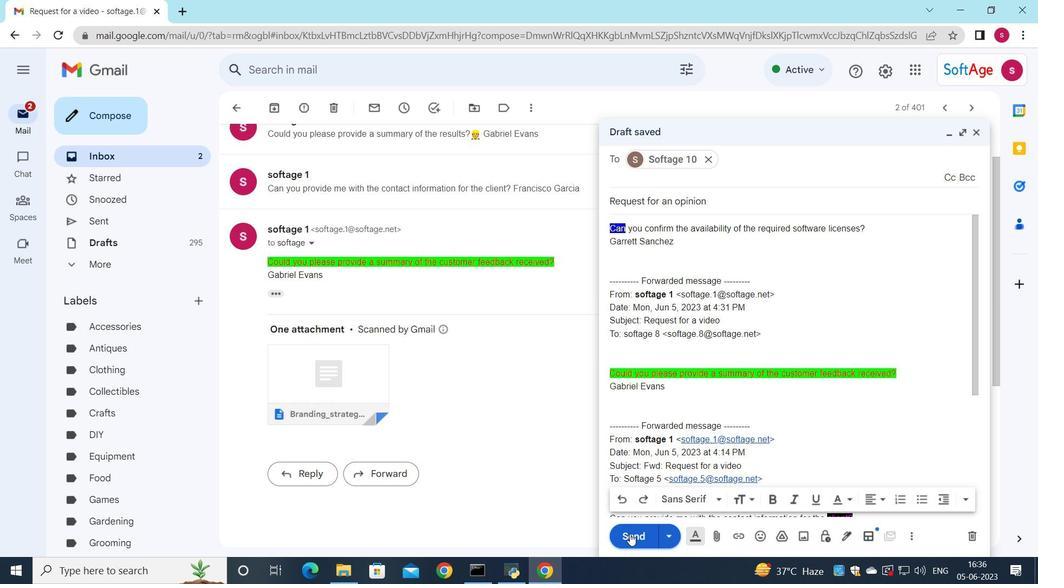 
Action: Mouse moved to (632, 558)
Screenshot: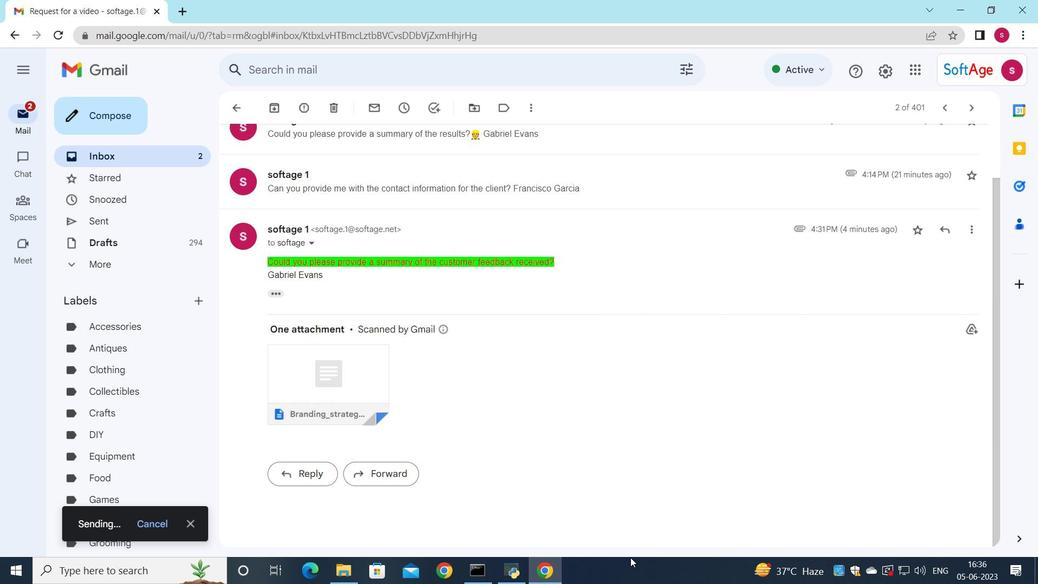 
